 Task: Select the Pacific Time - US & Canada as time zone for the schedule.
Action: Mouse moved to (837, 54)
Screenshot: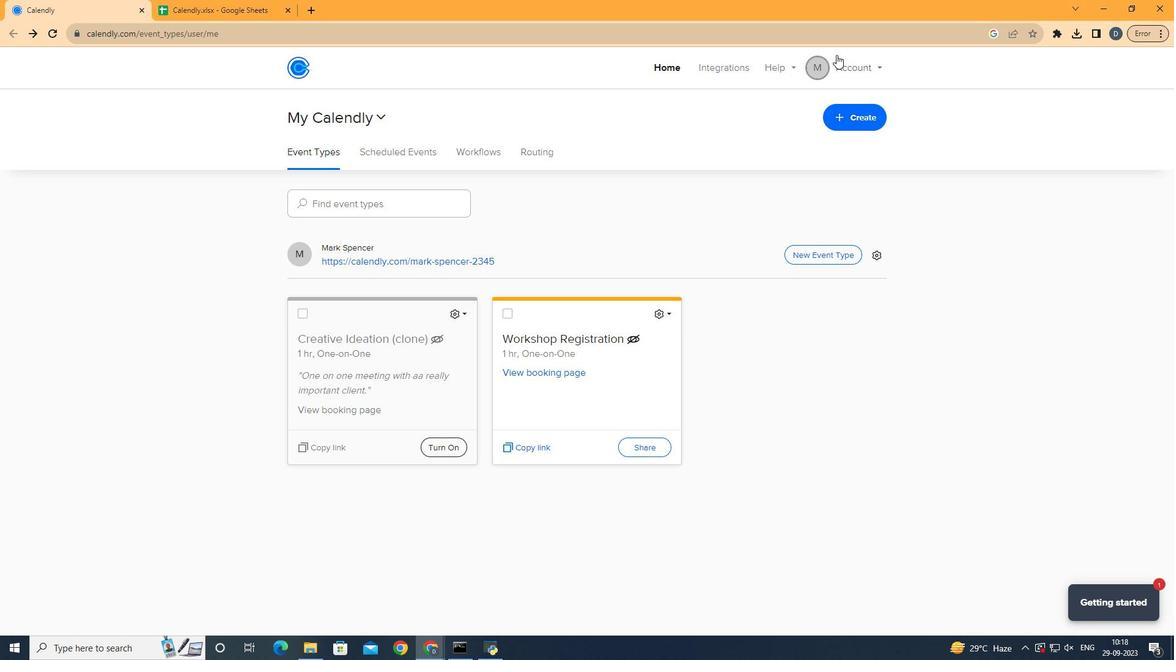 
Action: Mouse pressed left at (837, 54)
Screenshot: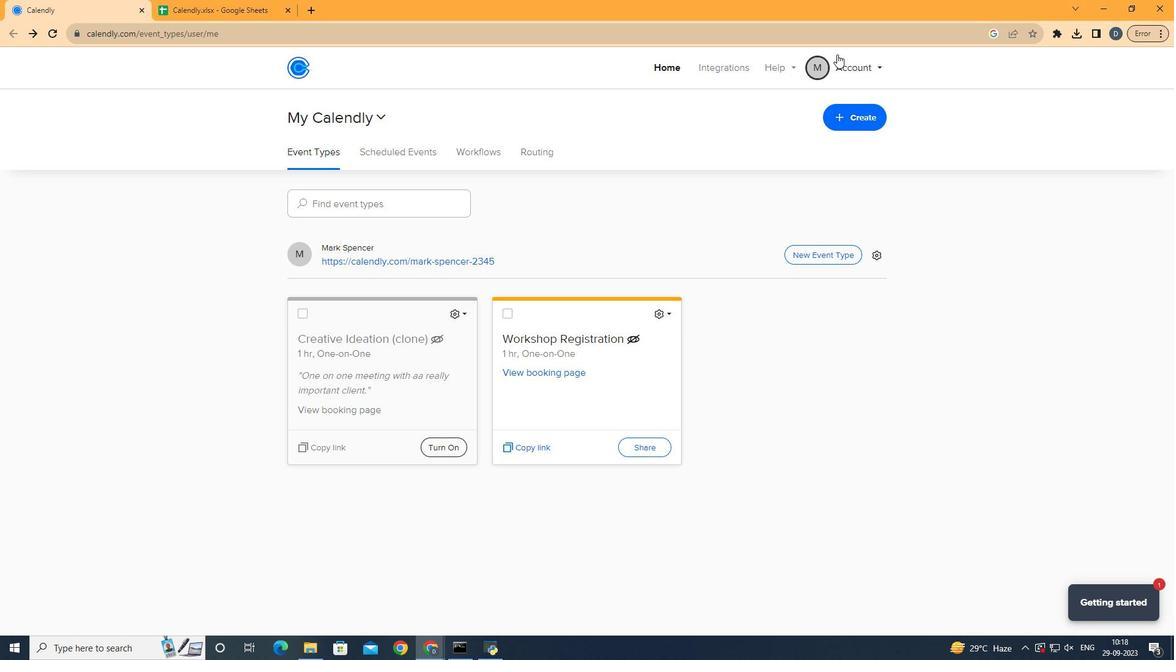 
Action: Mouse moved to (795, 126)
Screenshot: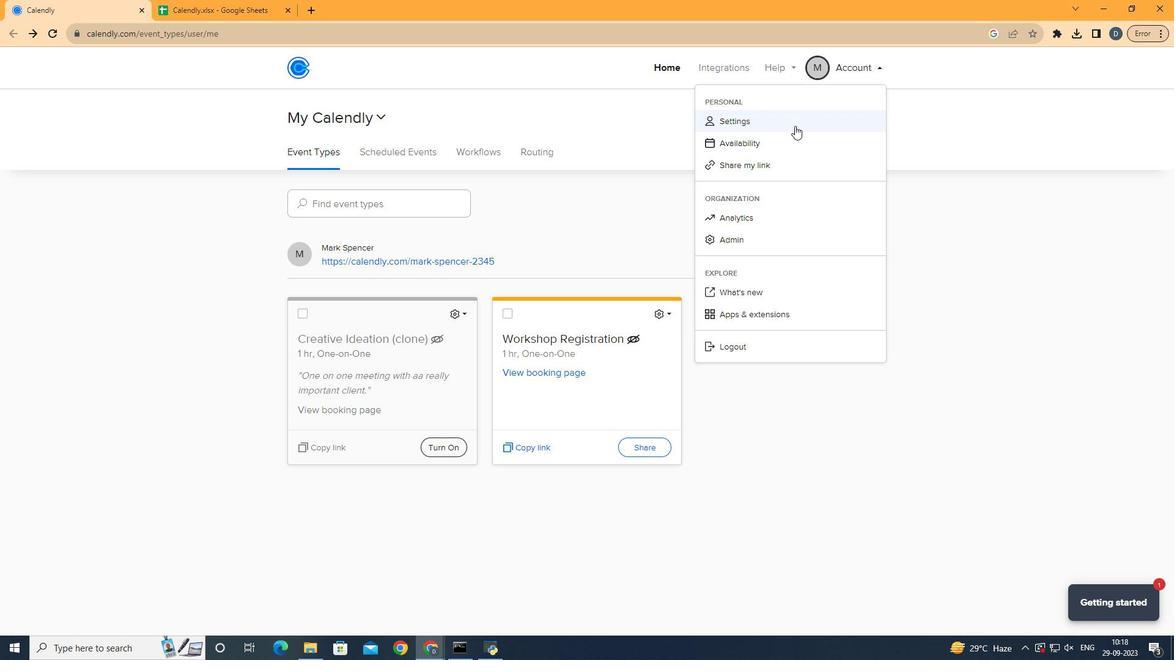 
Action: Mouse pressed left at (795, 126)
Screenshot: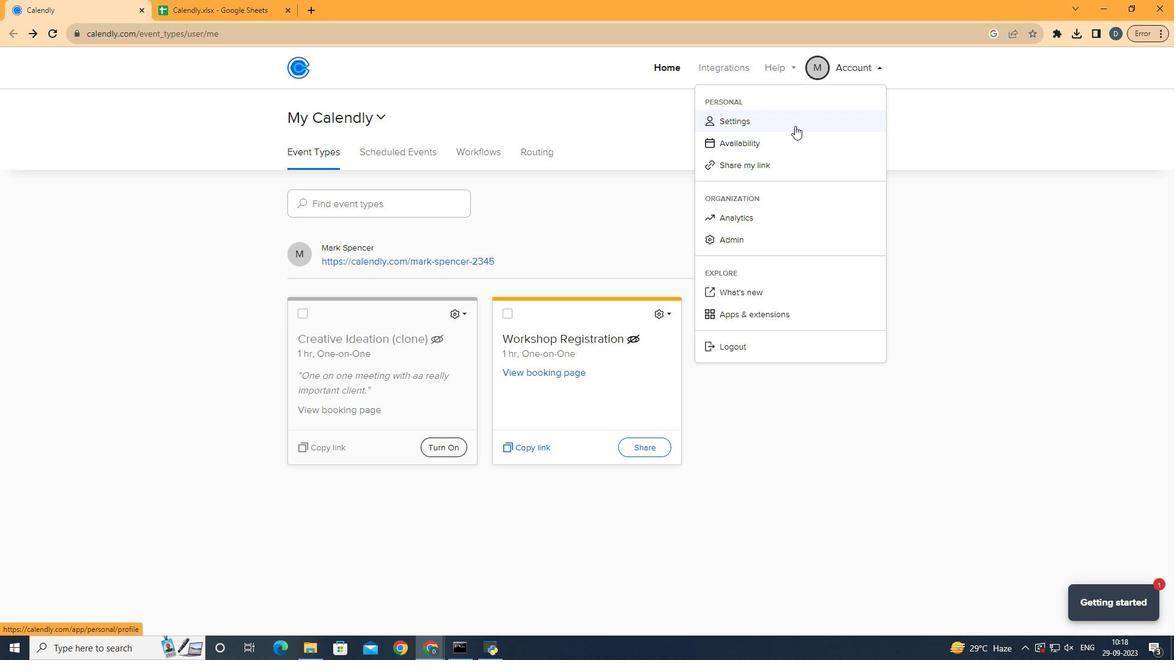 
Action: Mouse moved to (86, 255)
Screenshot: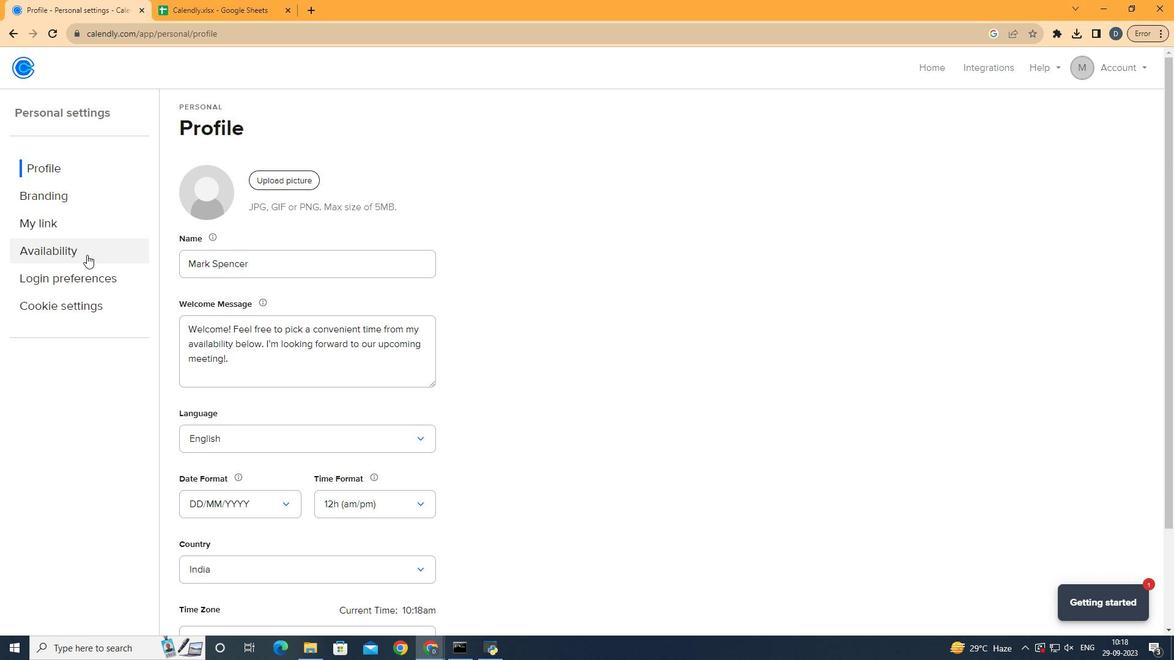 
Action: Mouse pressed left at (86, 255)
Screenshot: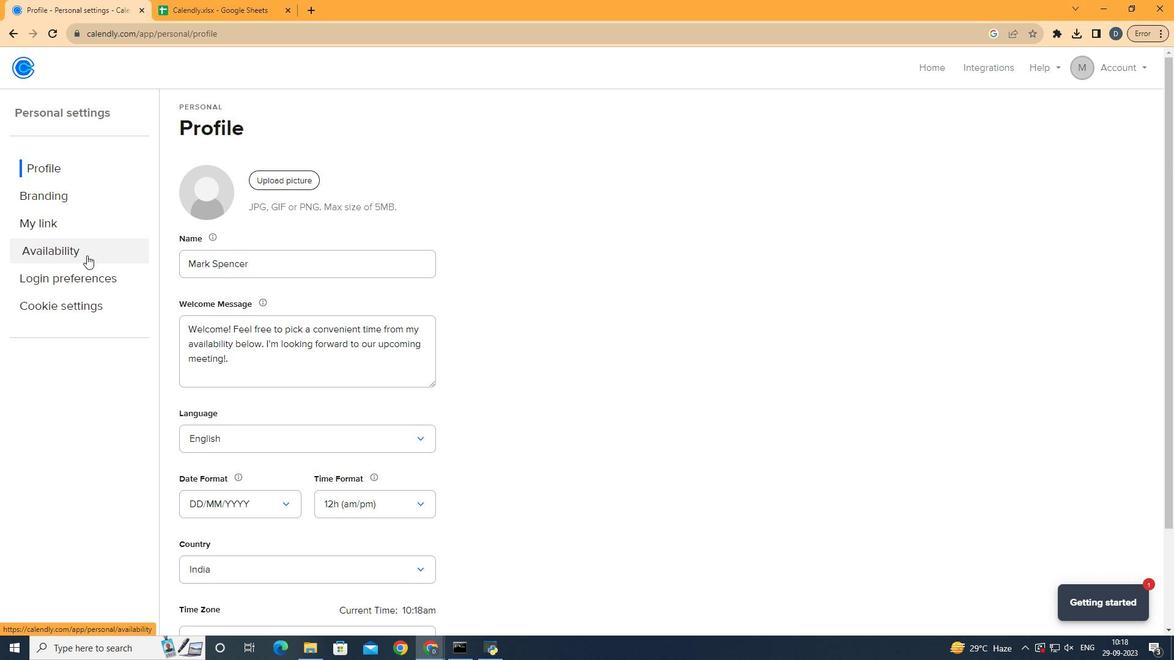 
Action: Mouse moved to (419, 315)
Screenshot: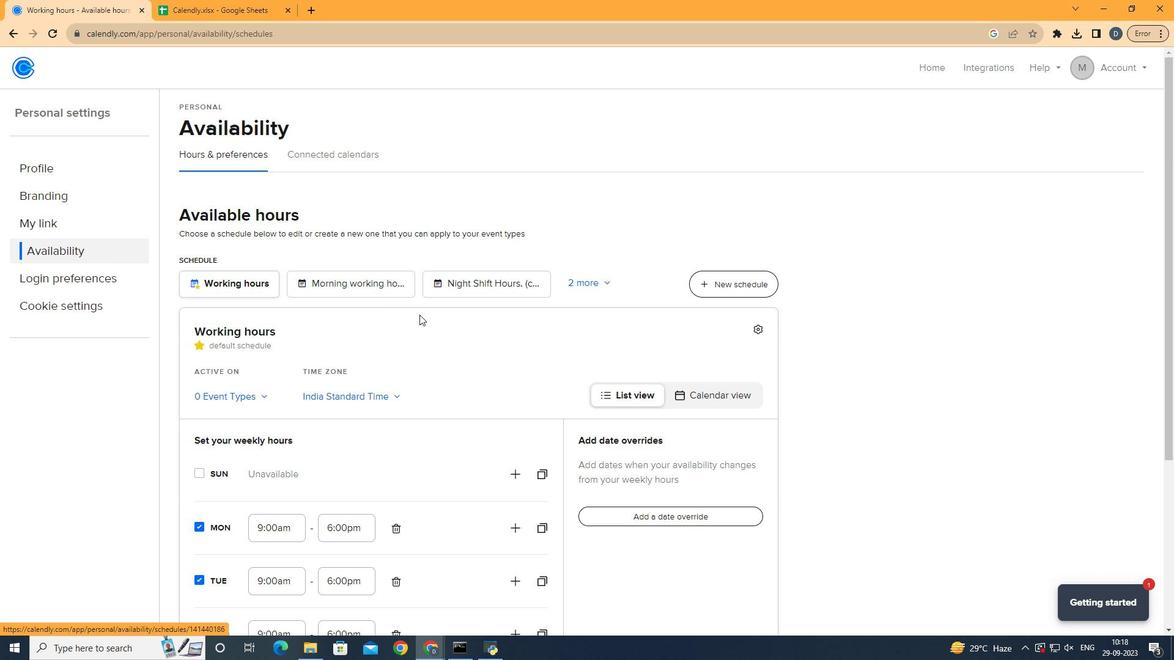 
Action: Mouse scrolled (419, 314) with delta (0, 0)
Screenshot: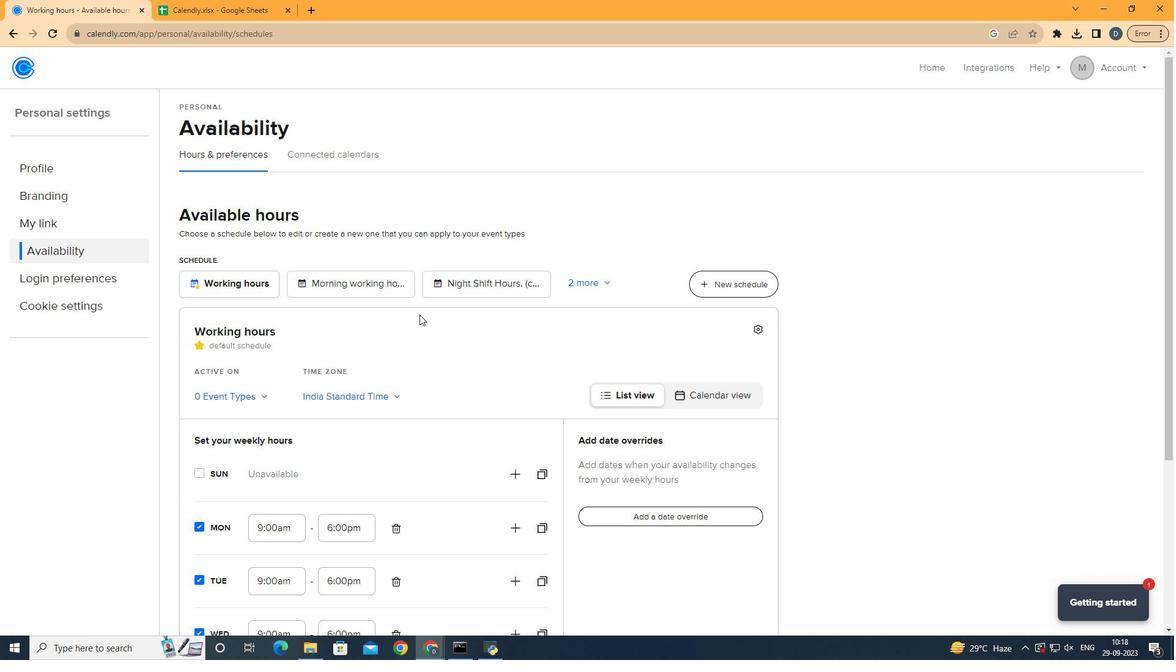 
Action: Mouse scrolled (419, 314) with delta (0, 0)
Screenshot: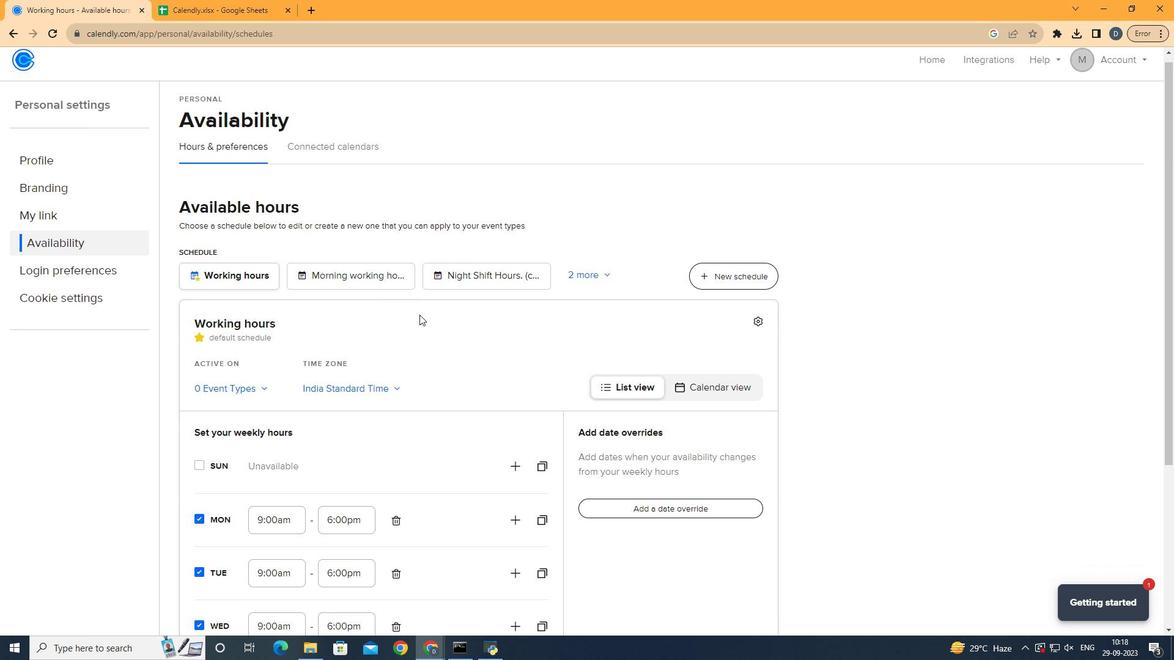 
Action: Mouse moved to (353, 226)
Screenshot: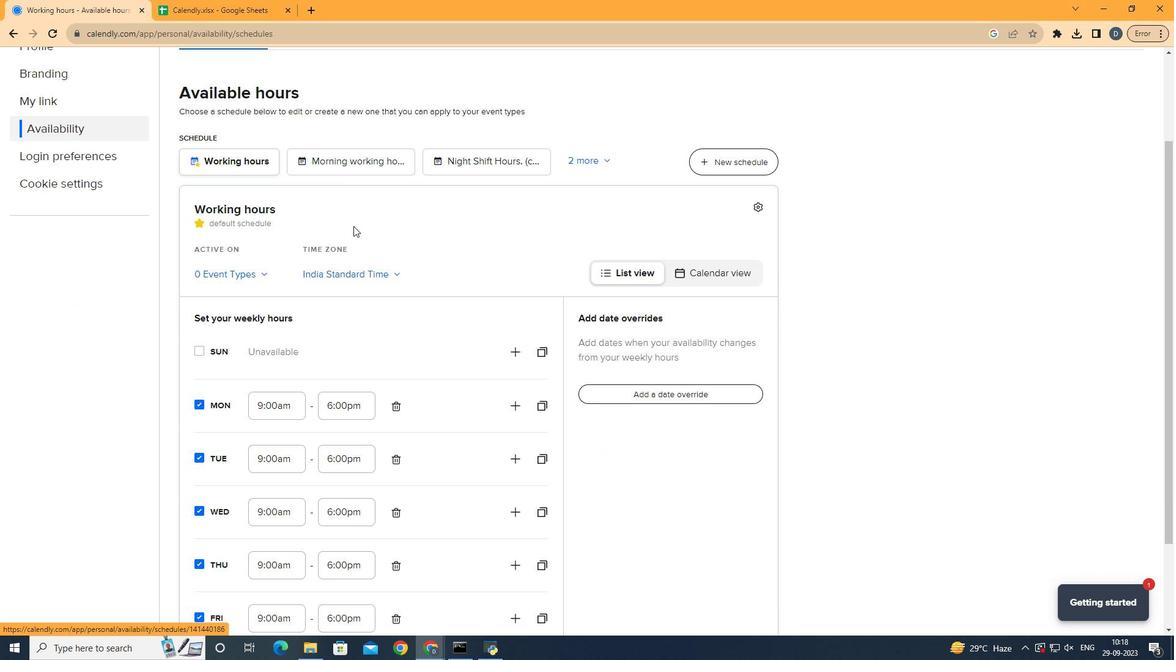 
Action: Mouse scrolled (353, 225) with delta (0, 0)
Screenshot: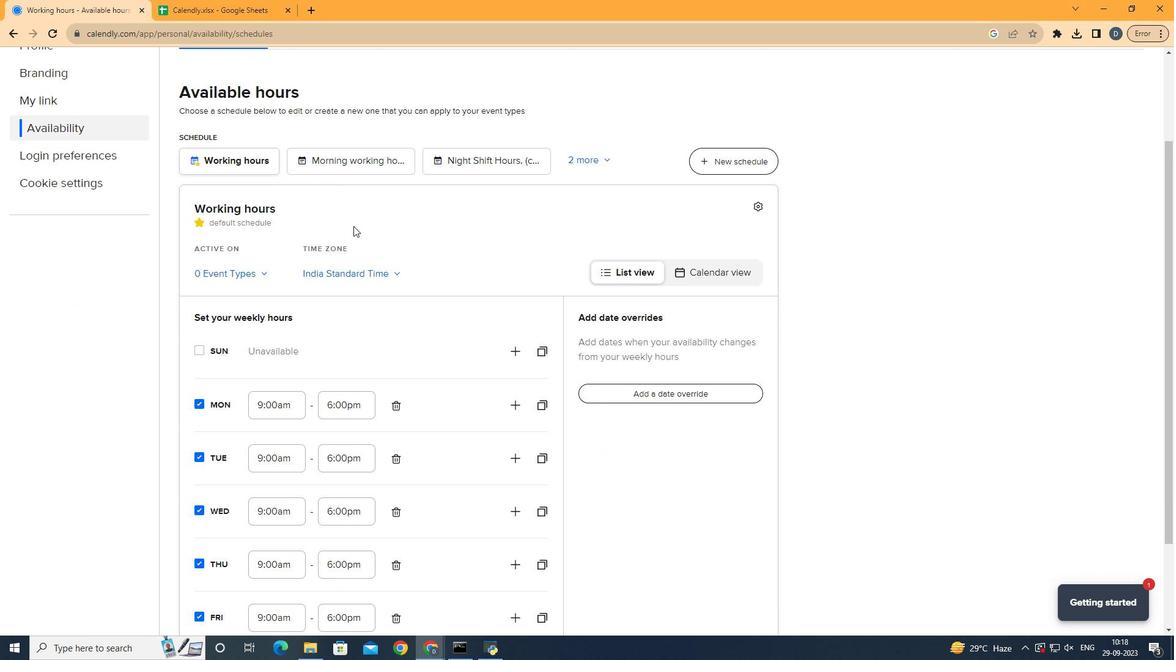 
Action: Mouse moved to (361, 103)
Screenshot: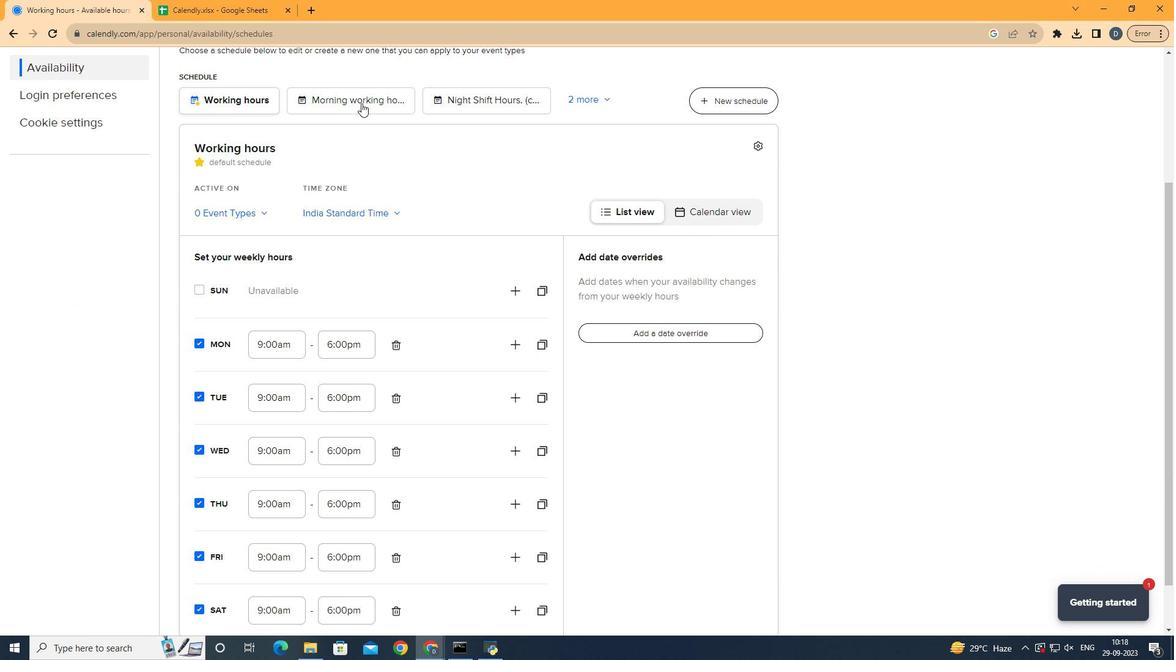 
Action: Mouse pressed left at (361, 103)
Screenshot: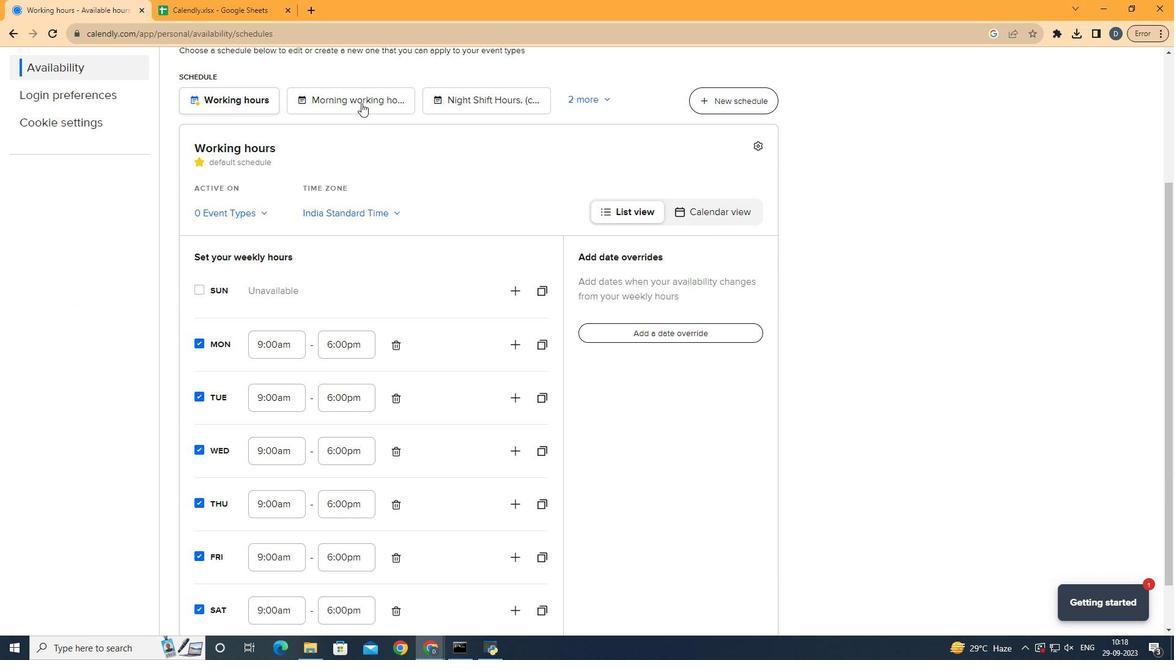 
Action: Mouse moved to (358, 212)
Screenshot: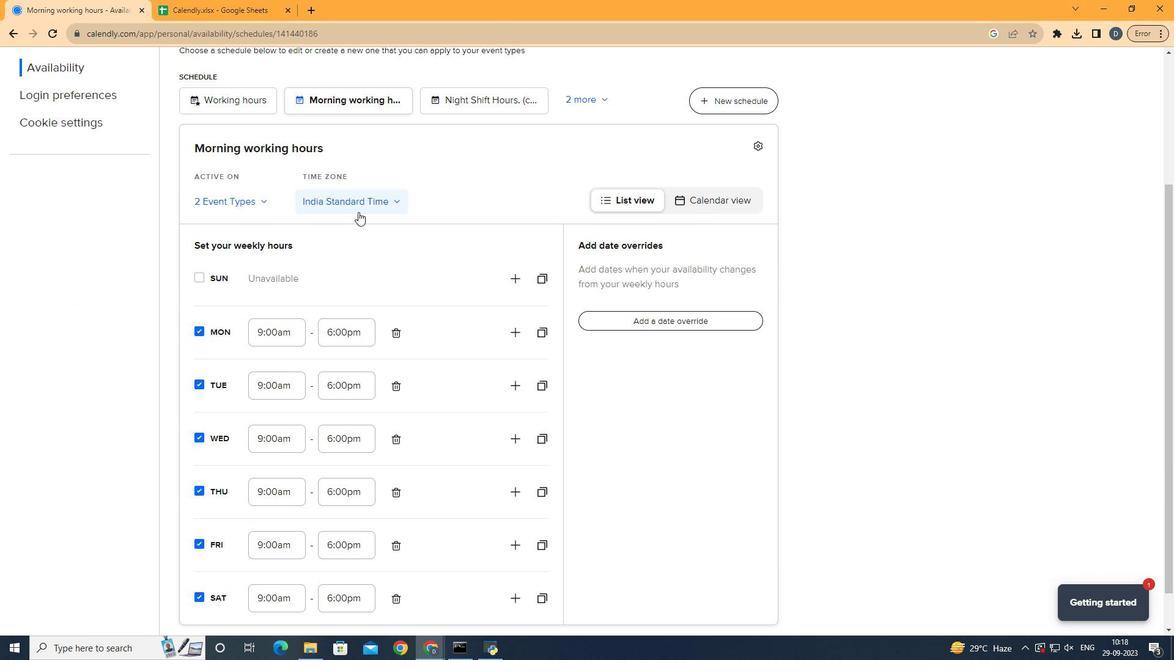 
Action: Mouse pressed left at (358, 212)
Screenshot: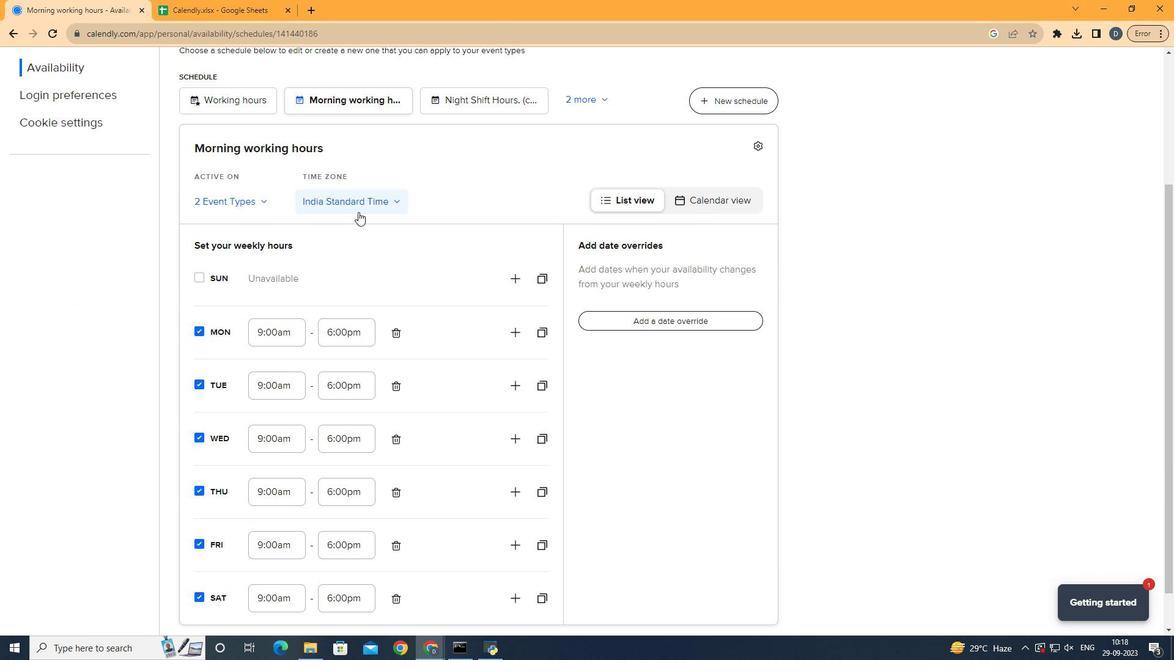 
Action: Mouse moved to (393, 318)
Screenshot: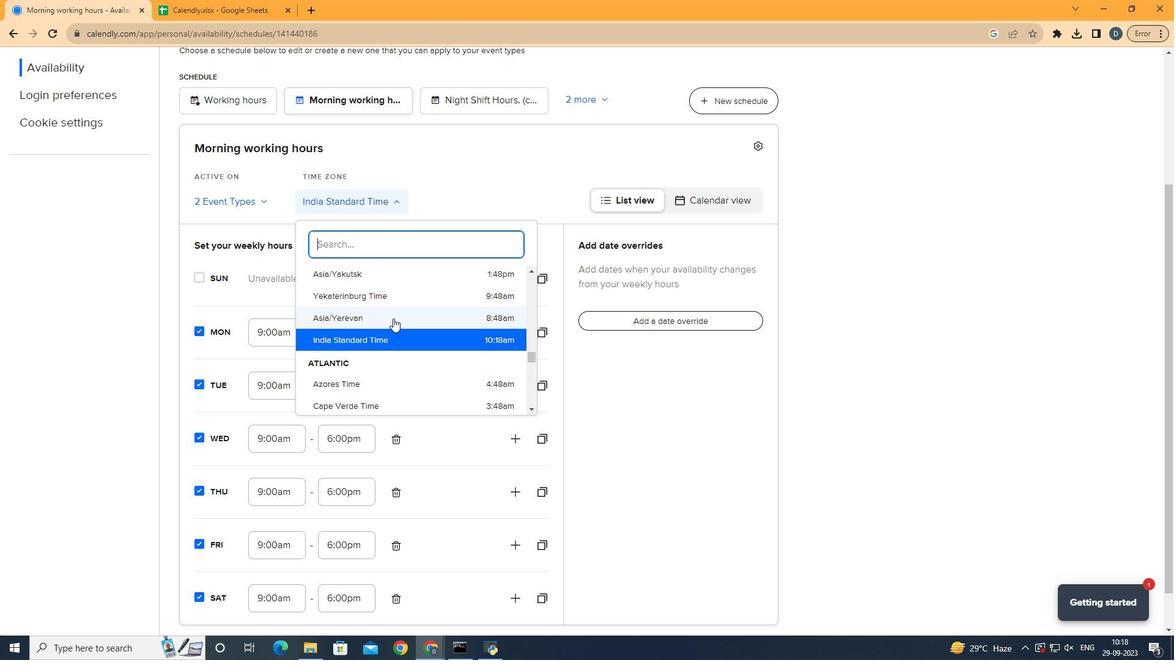 
Action: Mouse scrolled (393, 319) with delta (0, 0)
Screenshot: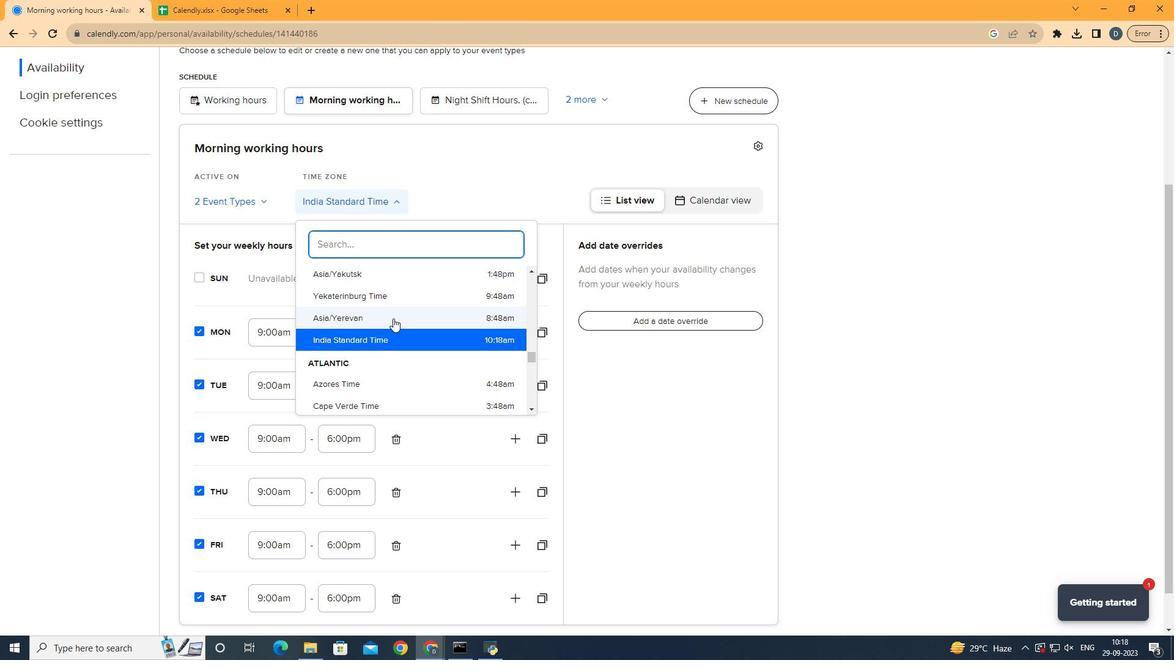 
Action: Mouse scrolled (393, 319) with delta (0, 0)
Screenshot: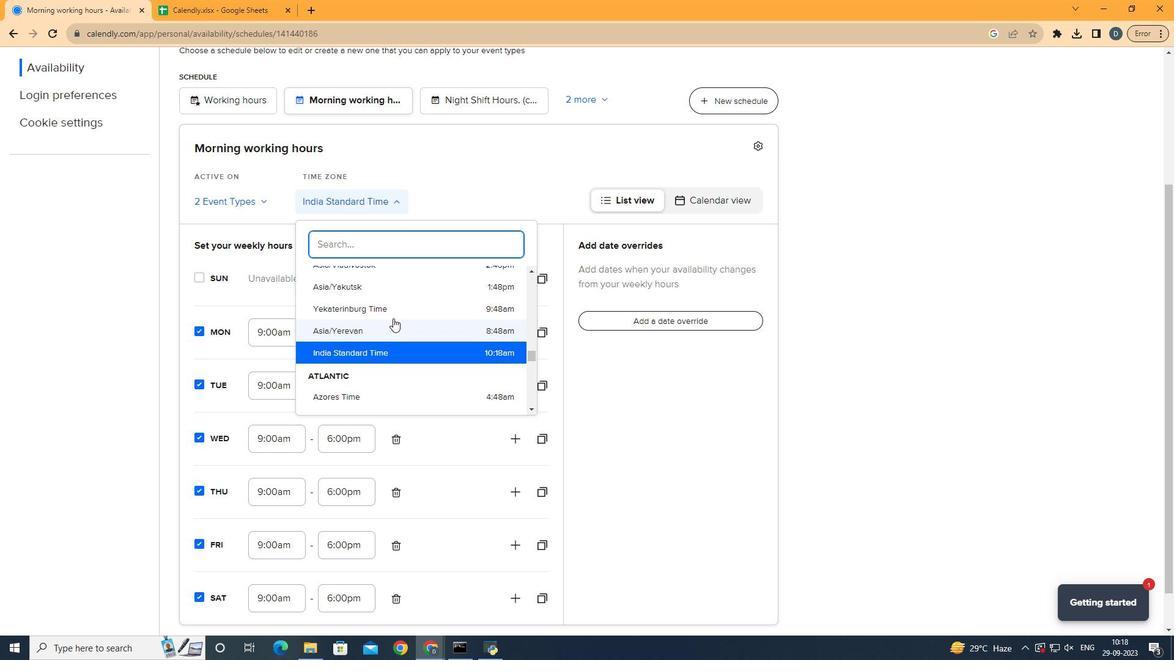 
Action: Mouse scrolled (393, 319) with delta (0, 0)
Screenshot: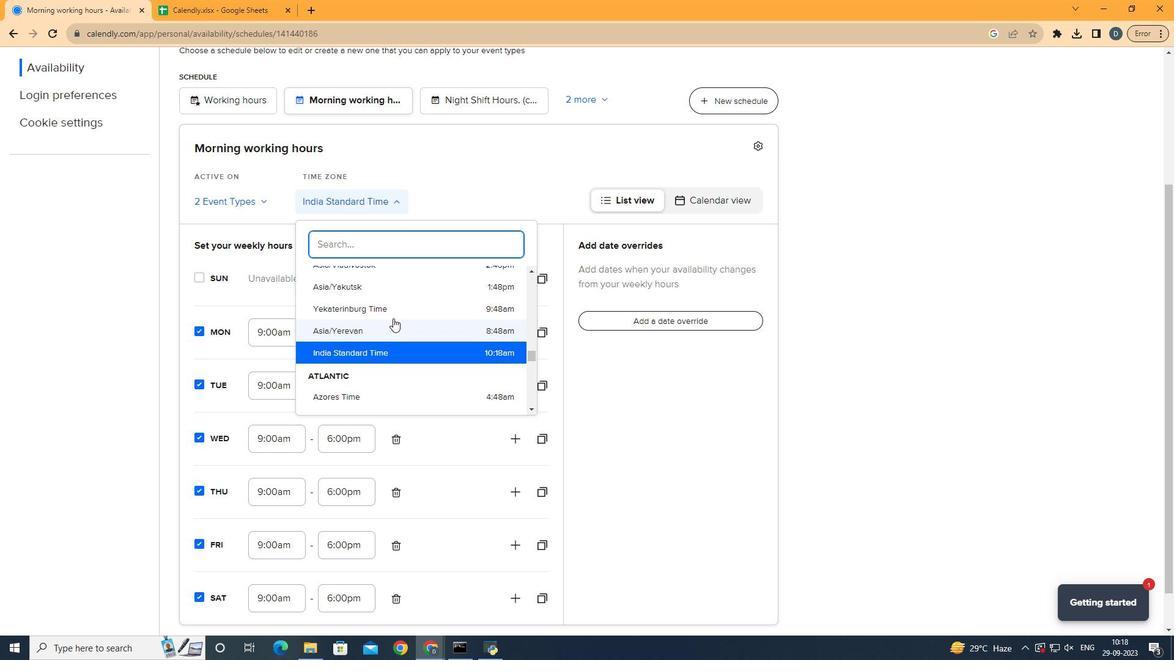 
Action: Mouse scrolled (393, 319) with delta (0, 0)
Screenshot: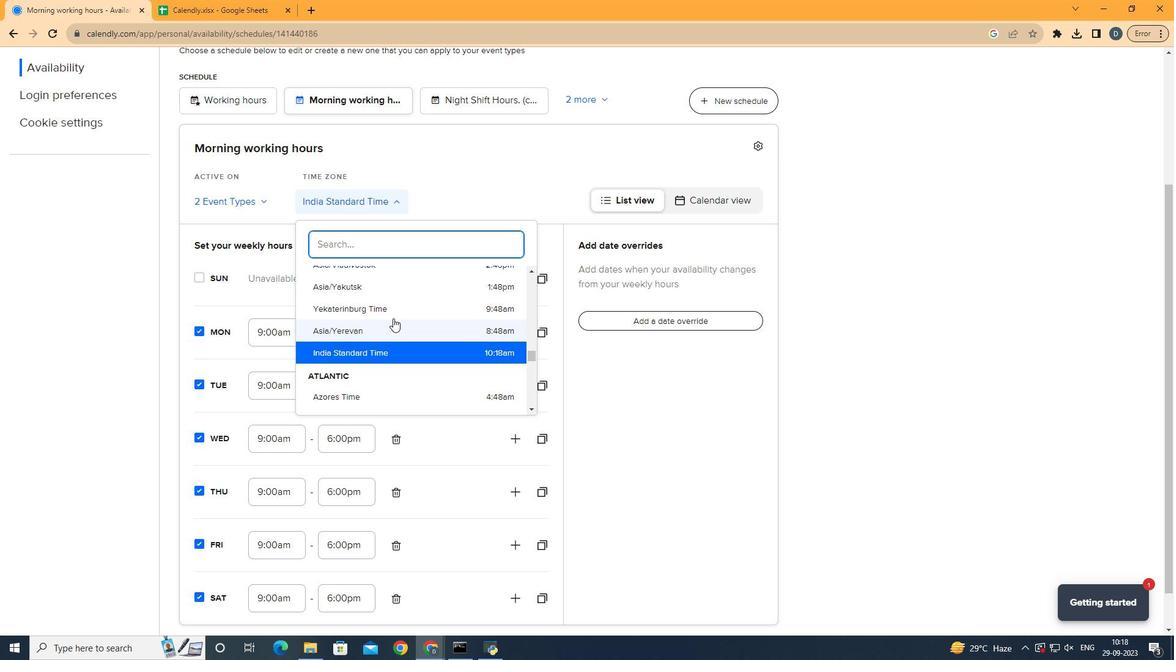 
Action: Mouse scrolled (393, 319) with delta (0, 0)
Screenshot: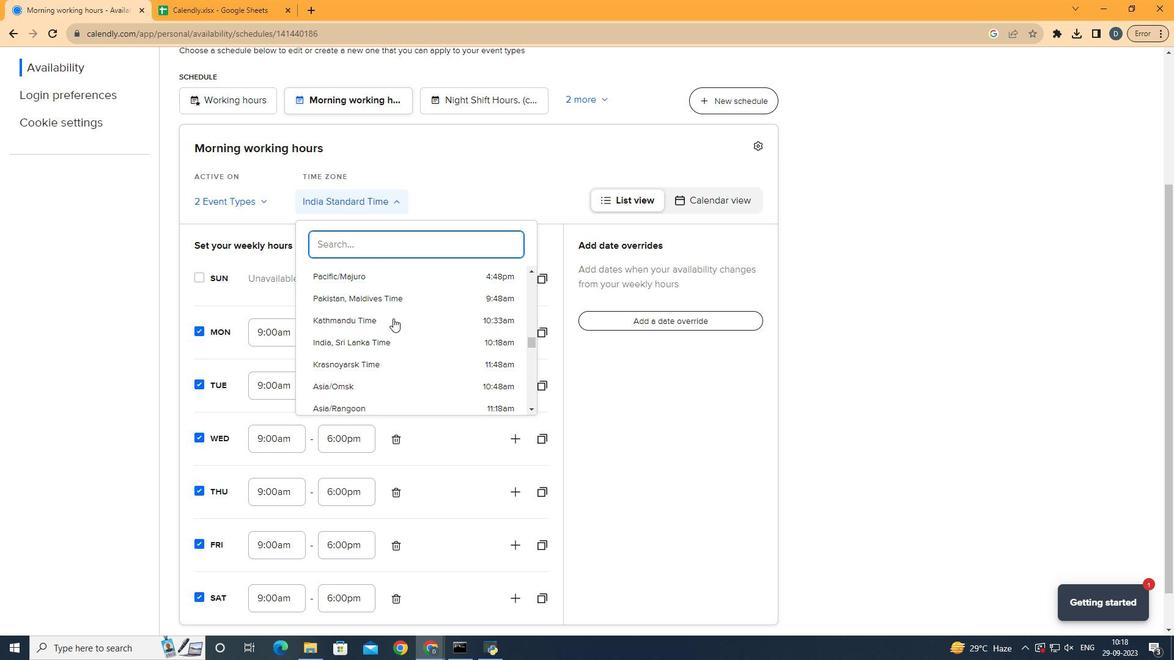 
Action: Mouse scrolled (393, 319) with delta (0, 0)
Screenshot: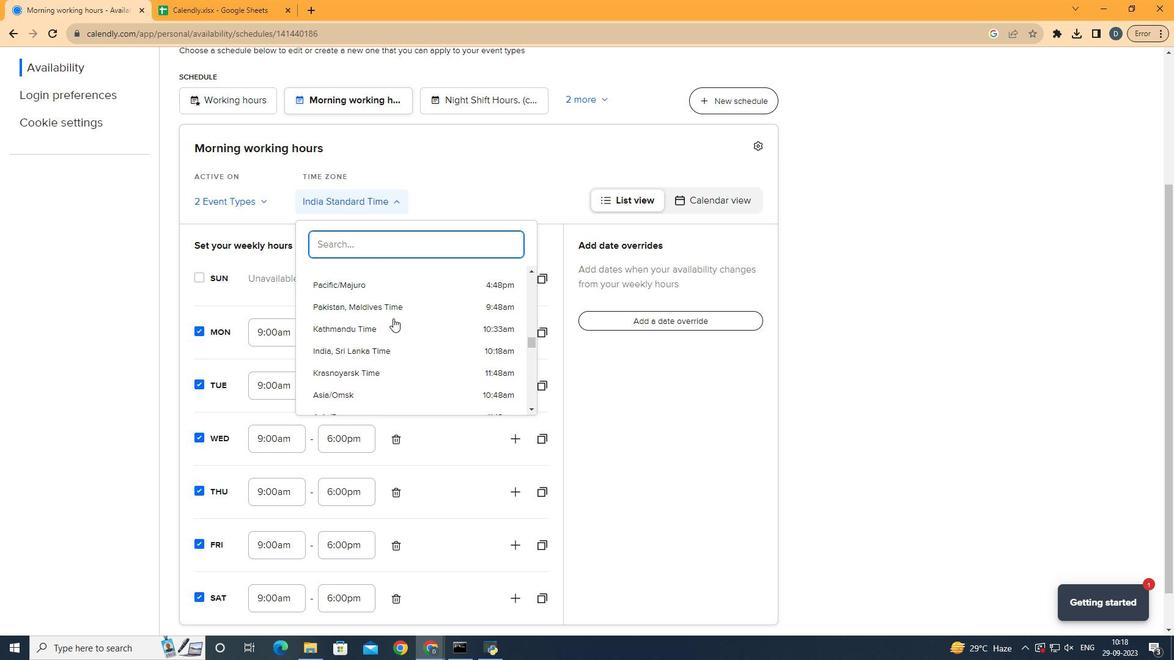 
Action: Mouse scrolled (393, 319) with delta (0, 0)
Screenshot: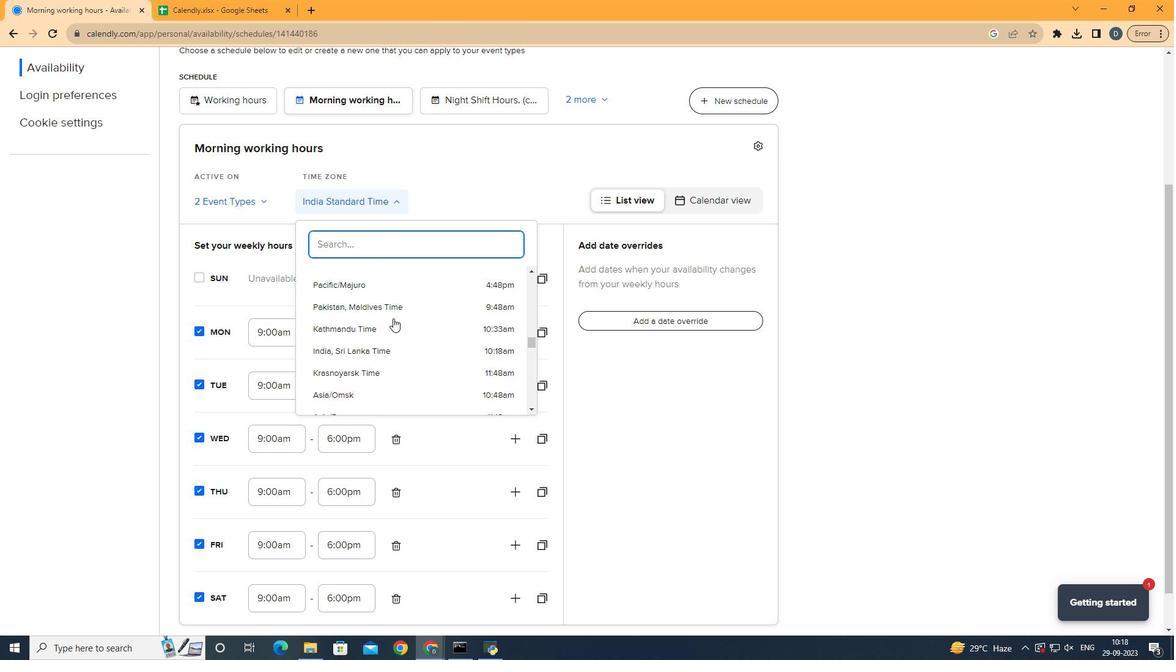 
Action: Mouse scrolled (393, 319) with delta (0, 0)
Screenshot: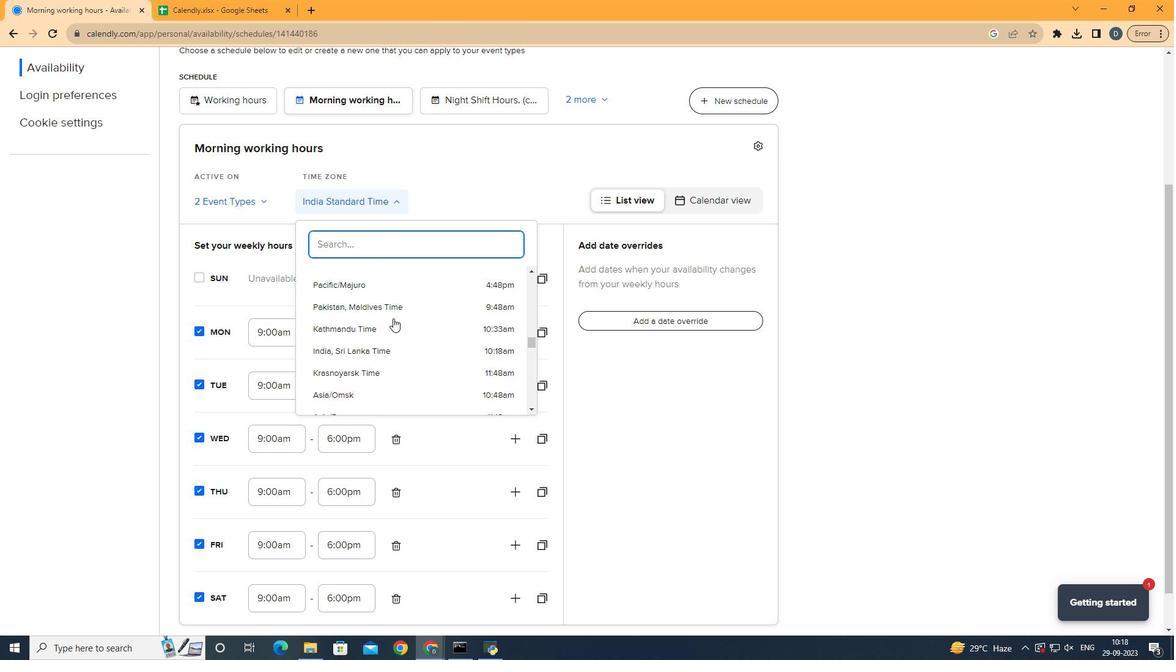 
Action: Mouse scrolled (393, 319) with delta (0, 0)
Screenshot: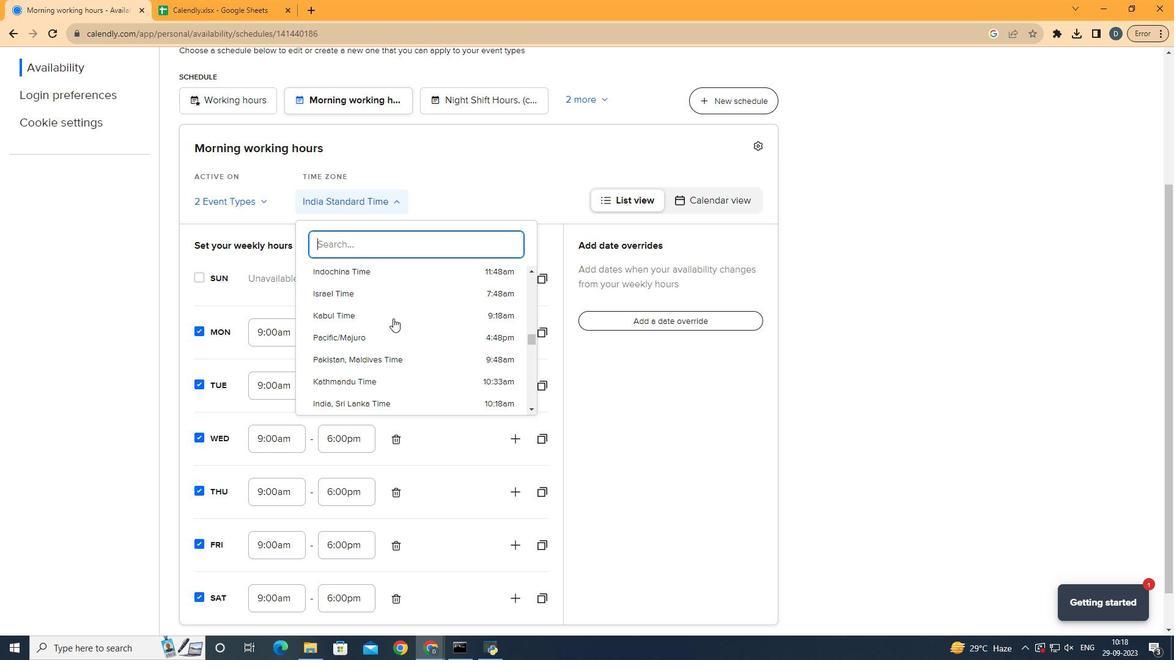 
Action: Mouse scrolled (393, 319) with delta (0, 0)
Screenshot: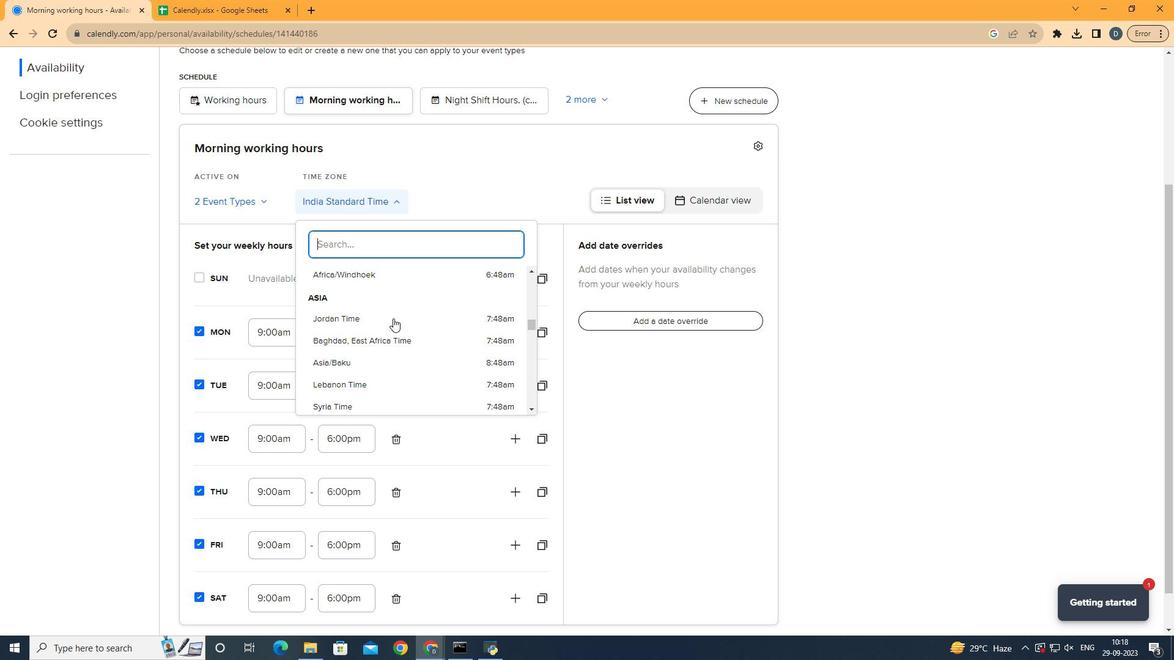 
Action: Mouse scrolled (393, 319) with delta (0, 0)
Screenshot: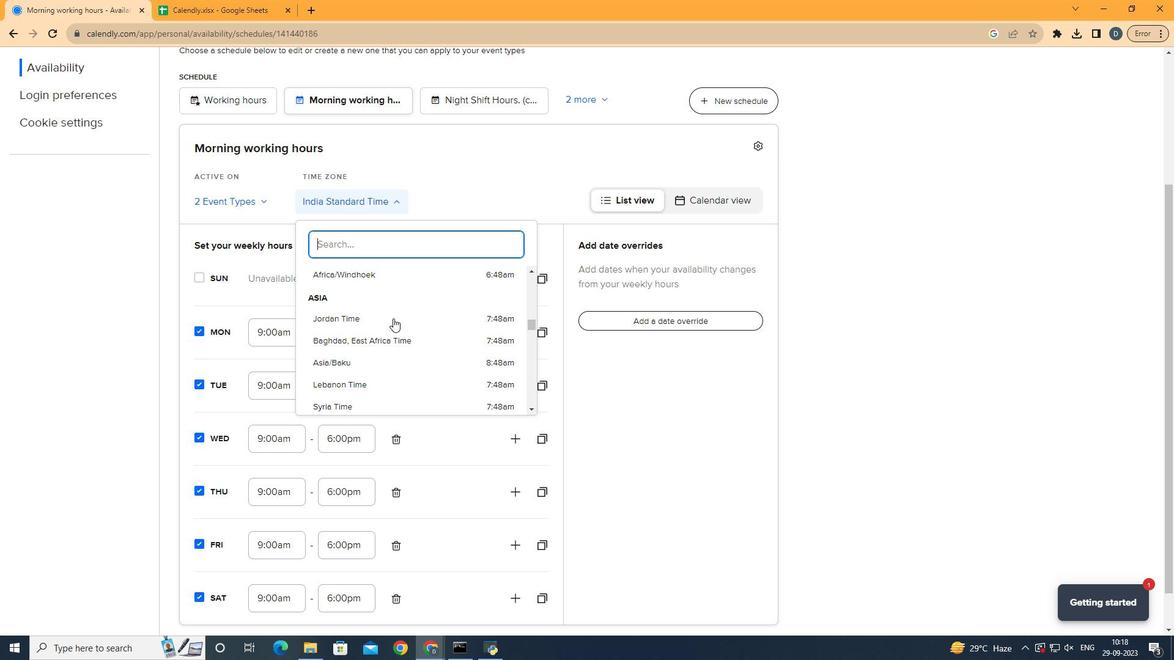 
Action: Mouse scrolled (393, 319) with delta (0, 0)
Screenshot: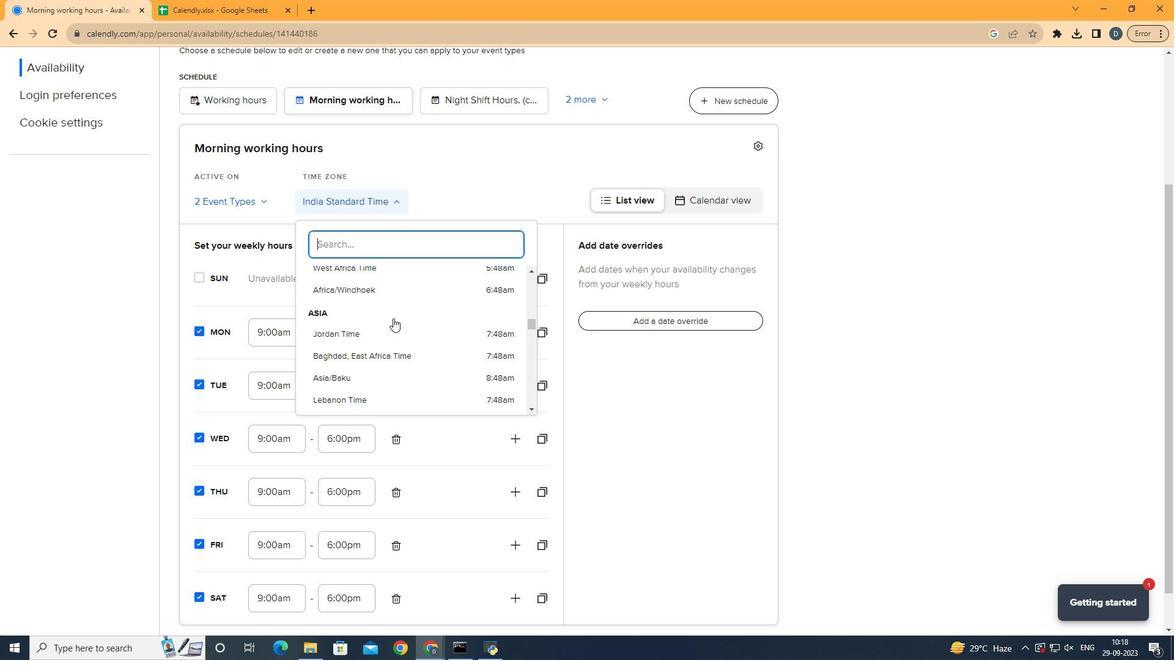
Action: Mouse scrolled (393, 319) with delta (0, 0)
Screenshot: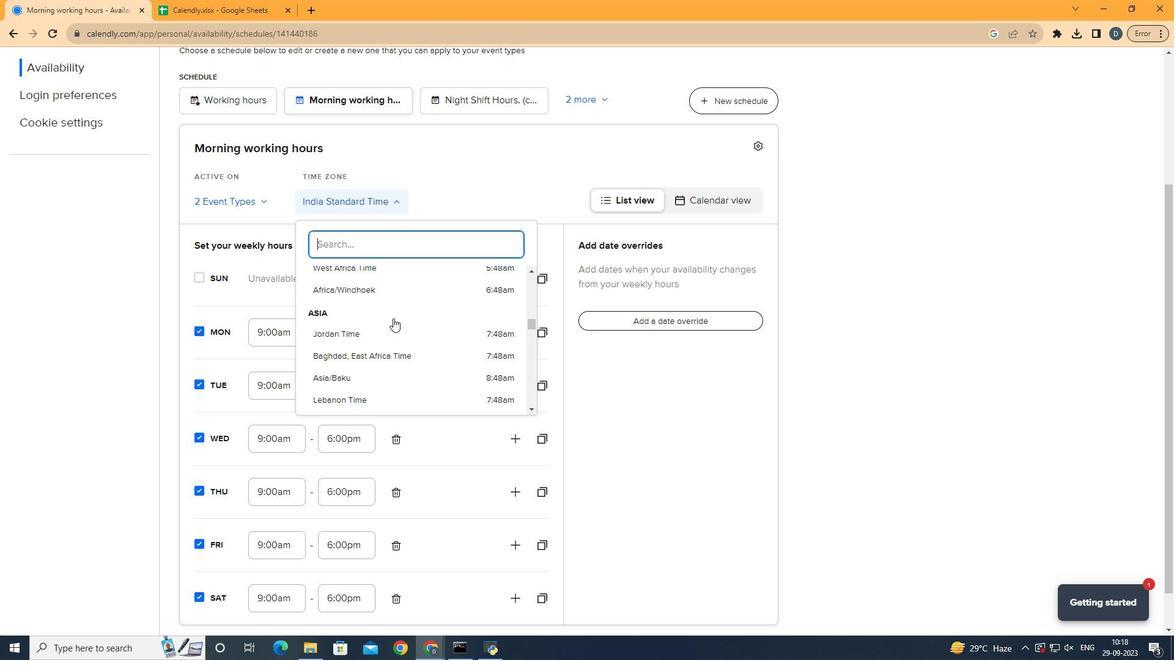 
Action: Mouse scrolled (393, 319) with delta (0, 0)
Screenshot: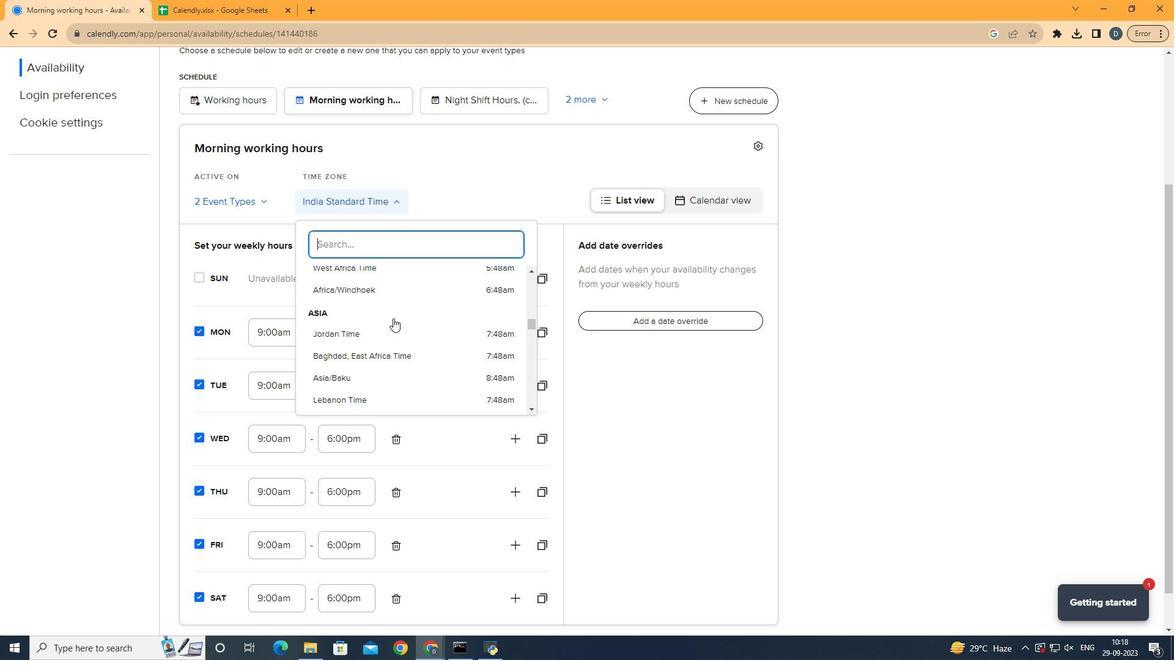 
Action: Mouse scrolled (393, 319) with delta (0, 0)
Screenshot: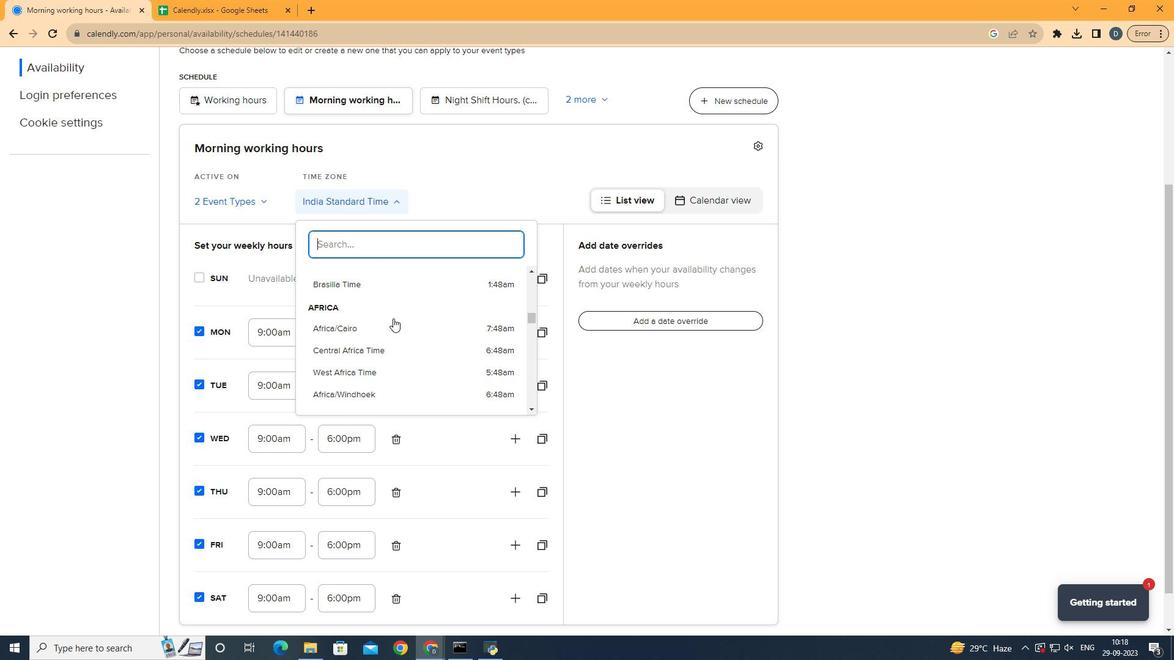 
Action: Mouse scrolled (393, 319) with delta (0, 0)
Screenshot: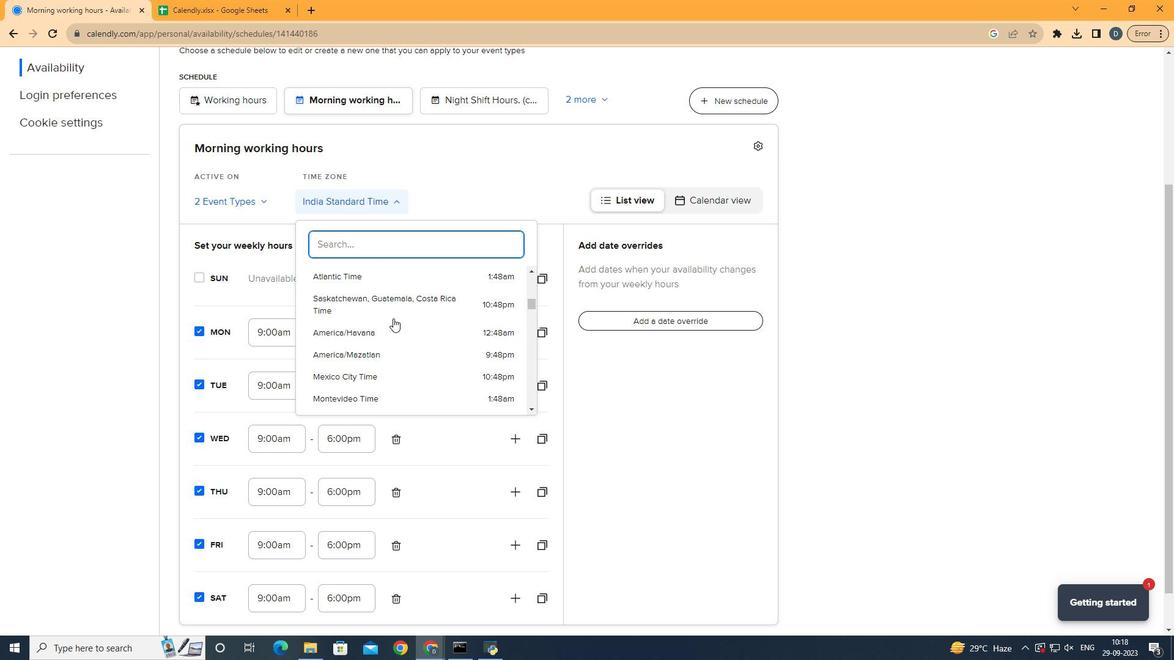 
Action: Mouse scrolled (393, 319) with delta (0, 0)
Screenshot: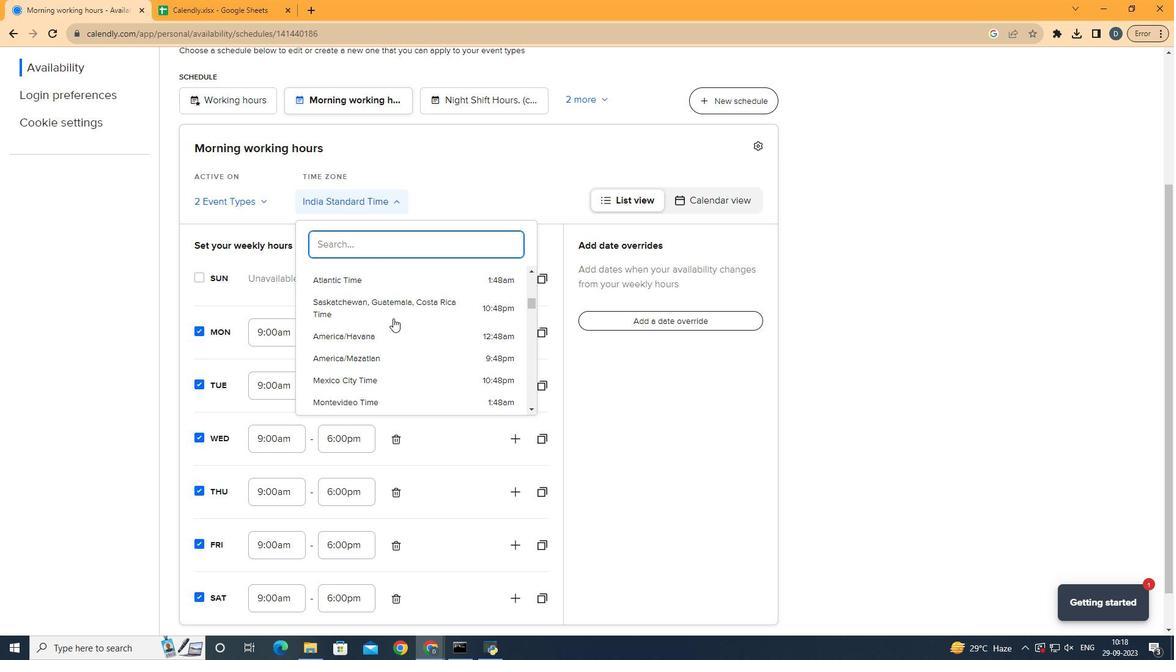 
Action: Mouse scrolled (393, 319) with delta (0, 0)
Screenshot: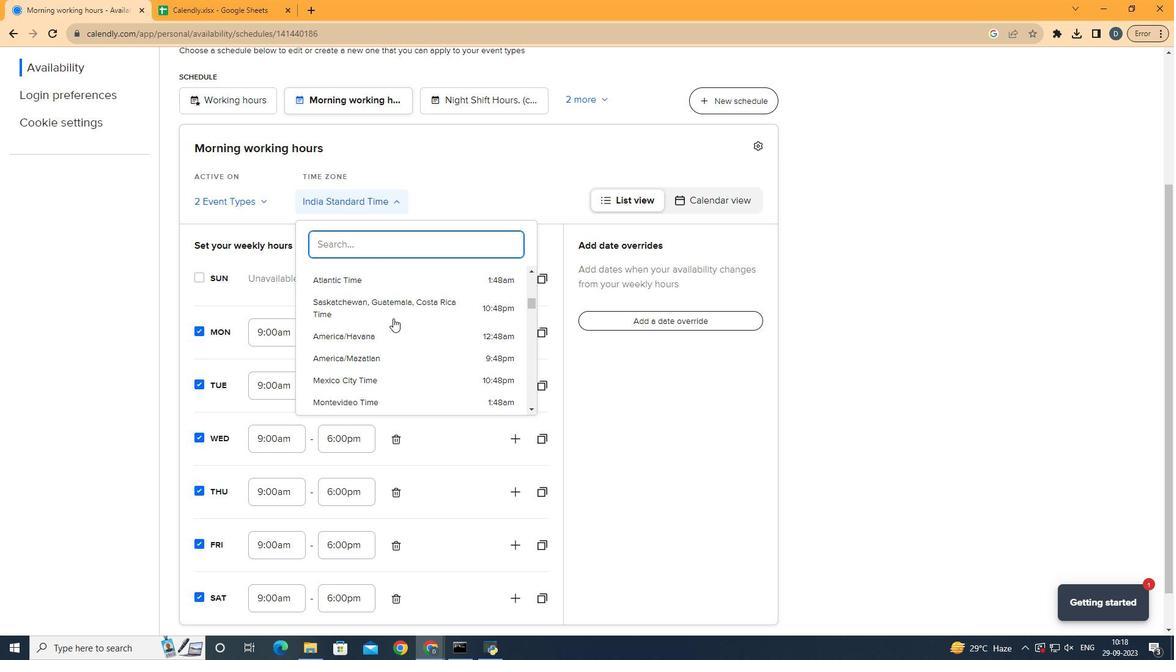 
Action: Mouse scrolled (393, 319) with delta (0, 0)
Screenshot: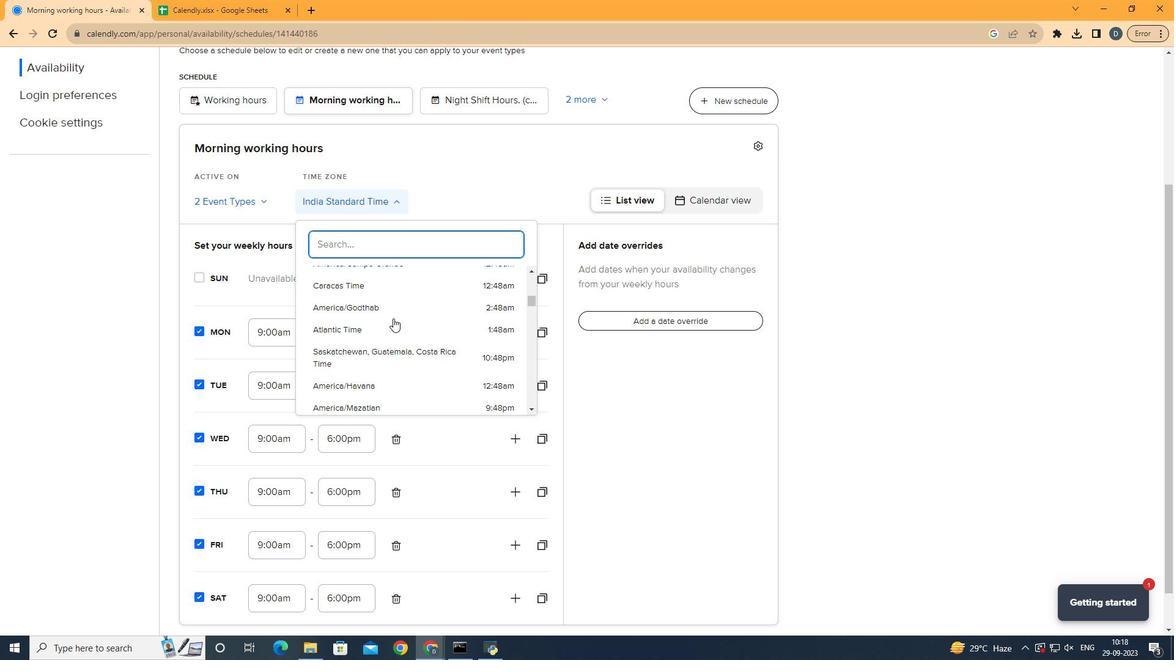 
Action: Mouse scrolled (393, 319) with delta (0, 0)
Screenshot: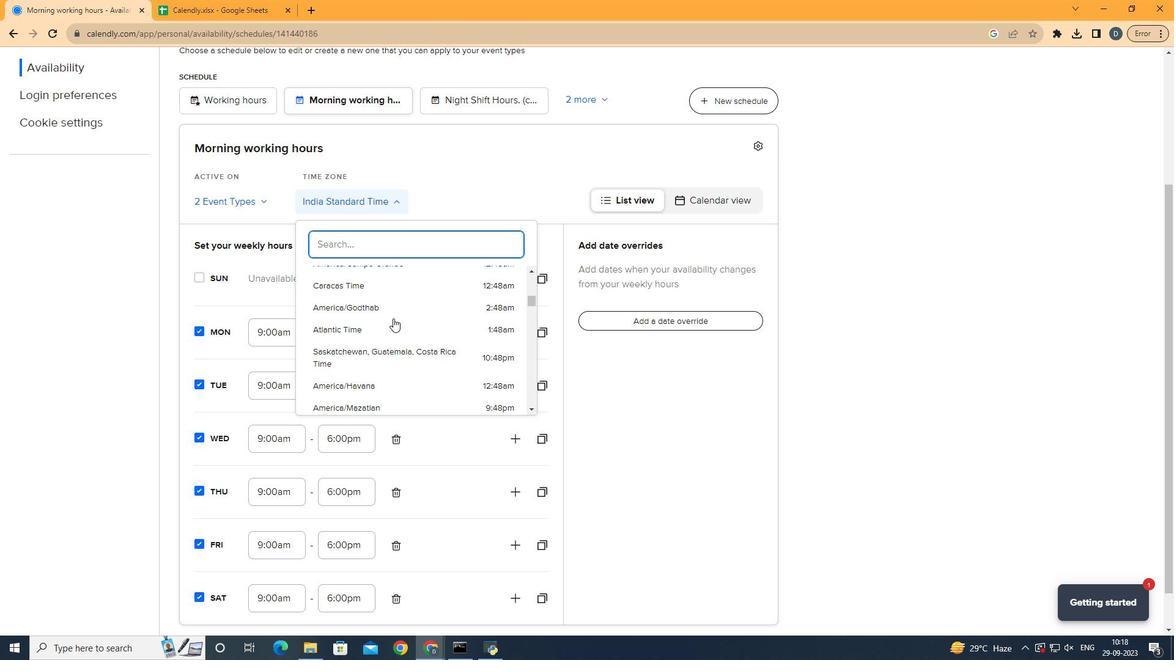 
Action: Mouse scrolled (393, 319) with delta (0, 0)
Screenshot: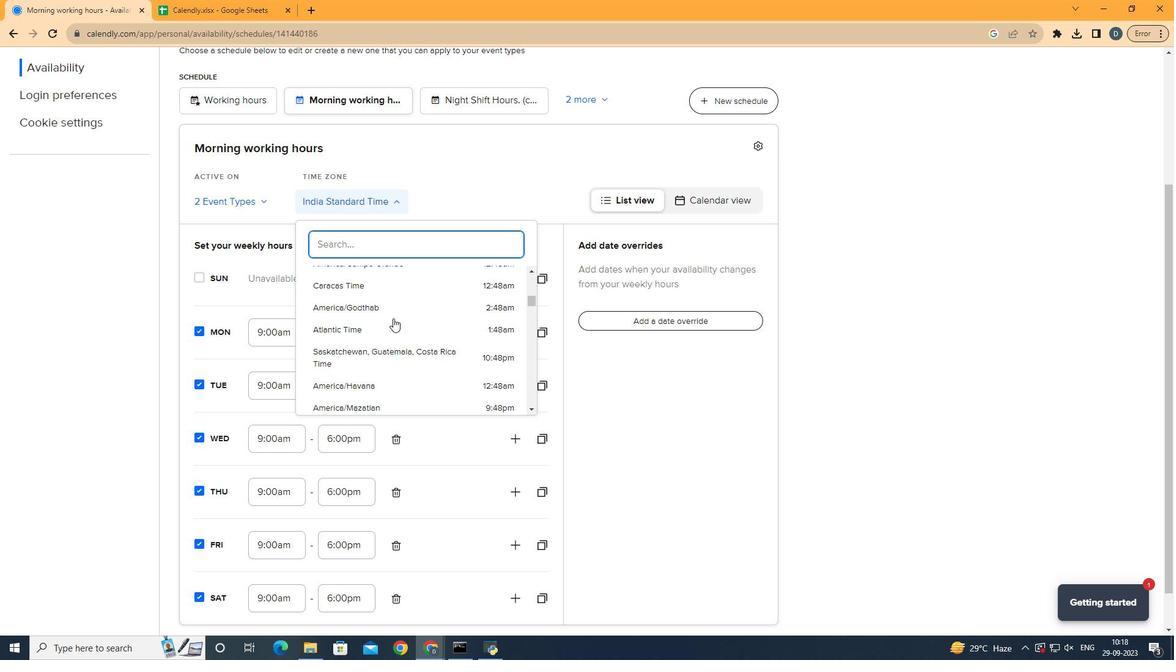 
Action: Mouse scrolled (393, 319) with delta (0, 0)
Screenshot: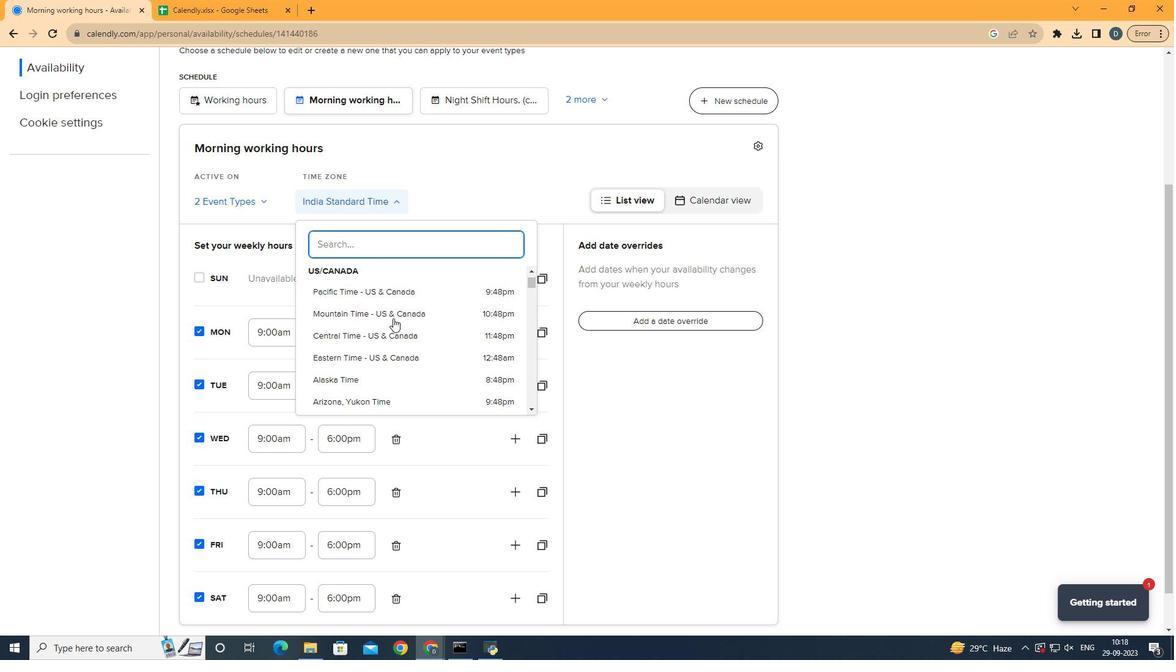 
Action: Mouse scrolled (393, 319) with delta (0, 0)
Screenshot: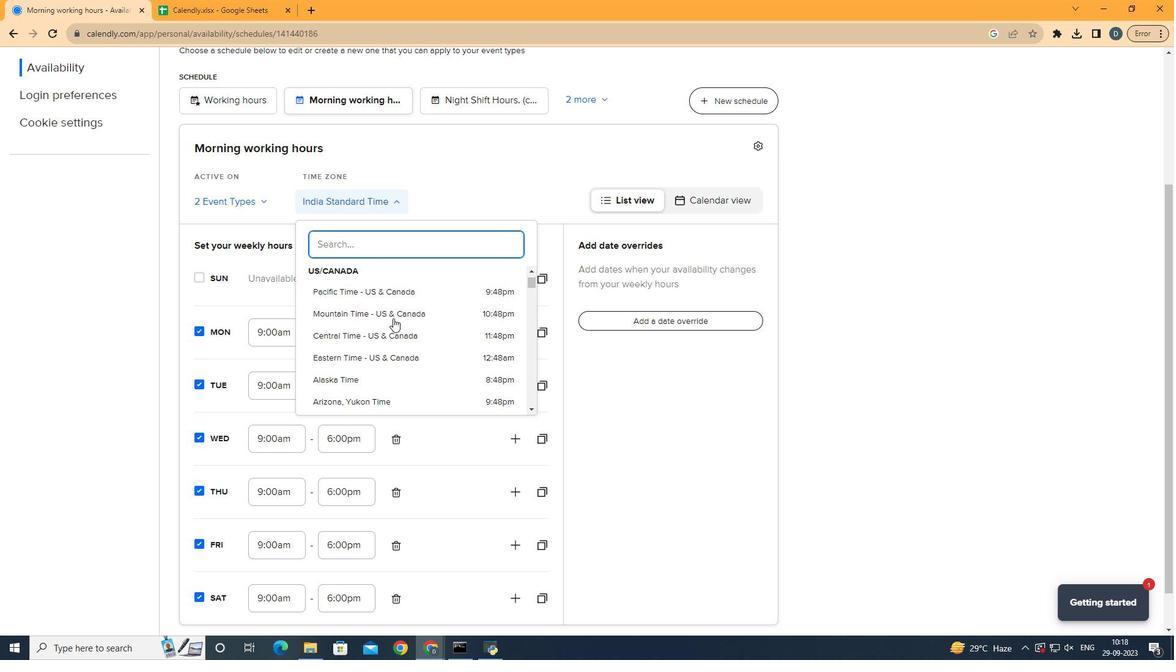 
Action: Mouse scrolled (393, 319) with delta (0, 0)
Screenshot: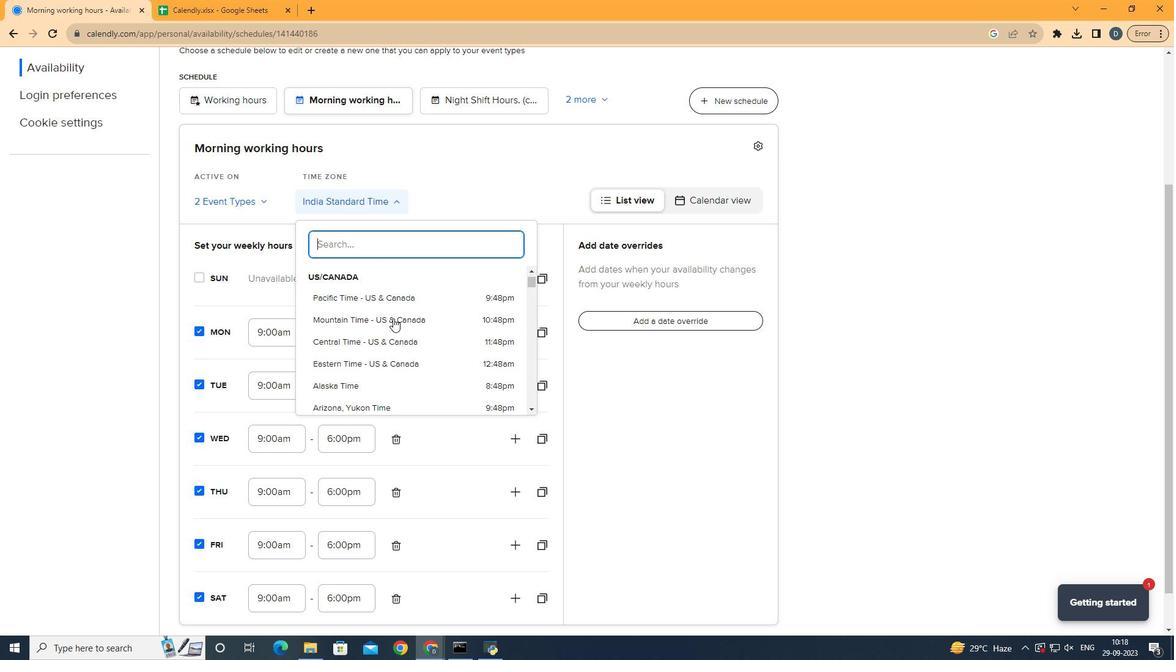 
Action: Mouse scrolled (393, 319) with delta (0, 0)
Screenshot: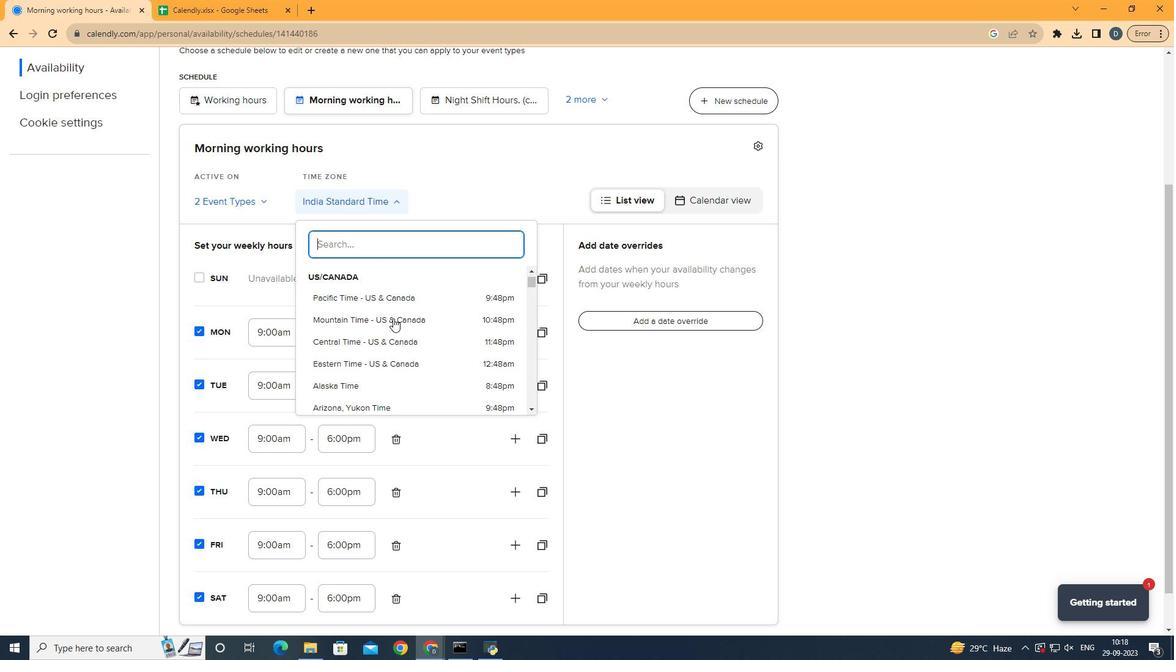 
Action: Mouse scrolled (393, 319) with delta (0, 0)
Screenshot: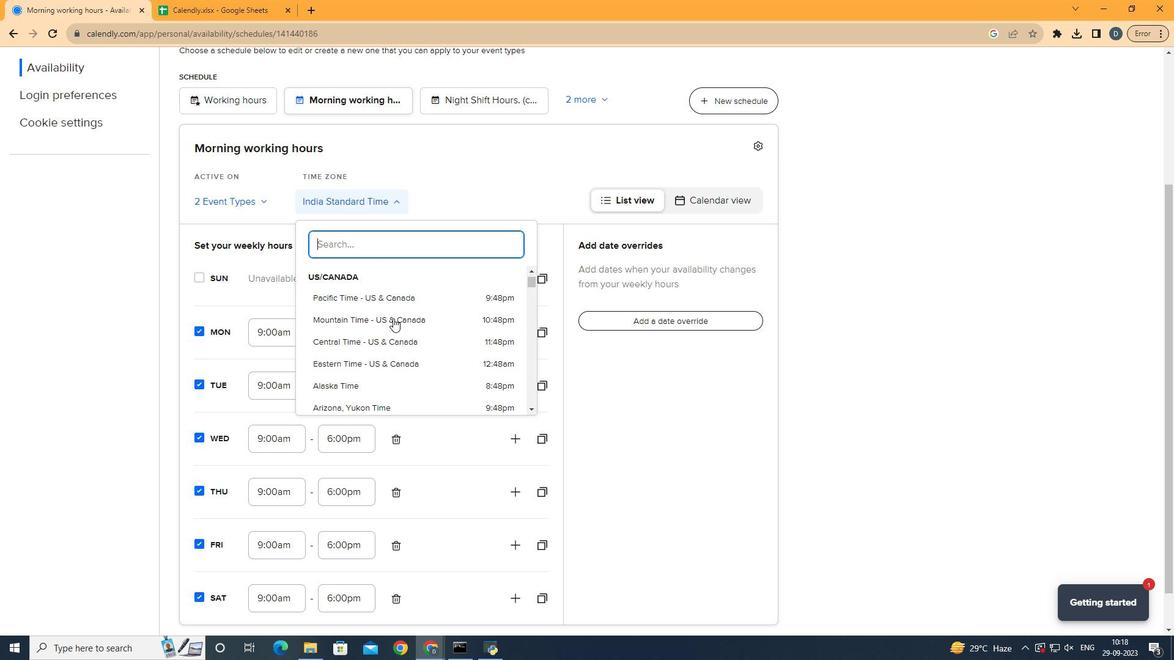 
Action: Mouse scrolled (393, 319) with delta (0, 0)
Screenshot: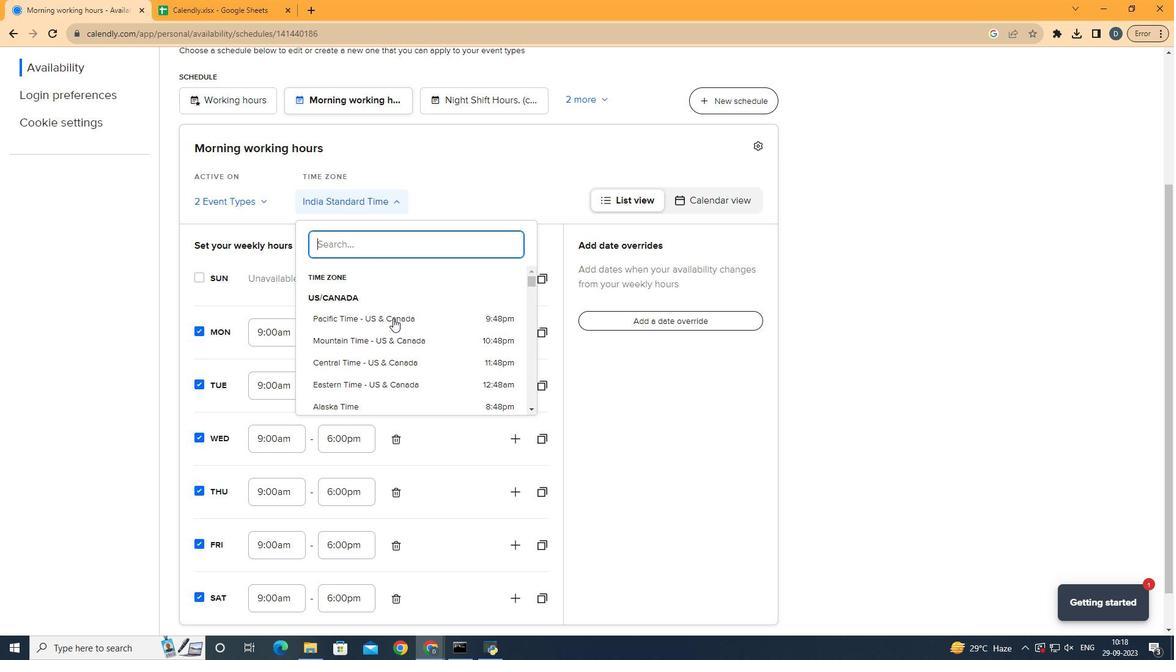 
Action: Mouse scrolled (393, 319) with delta (0, 0)
Screenshot: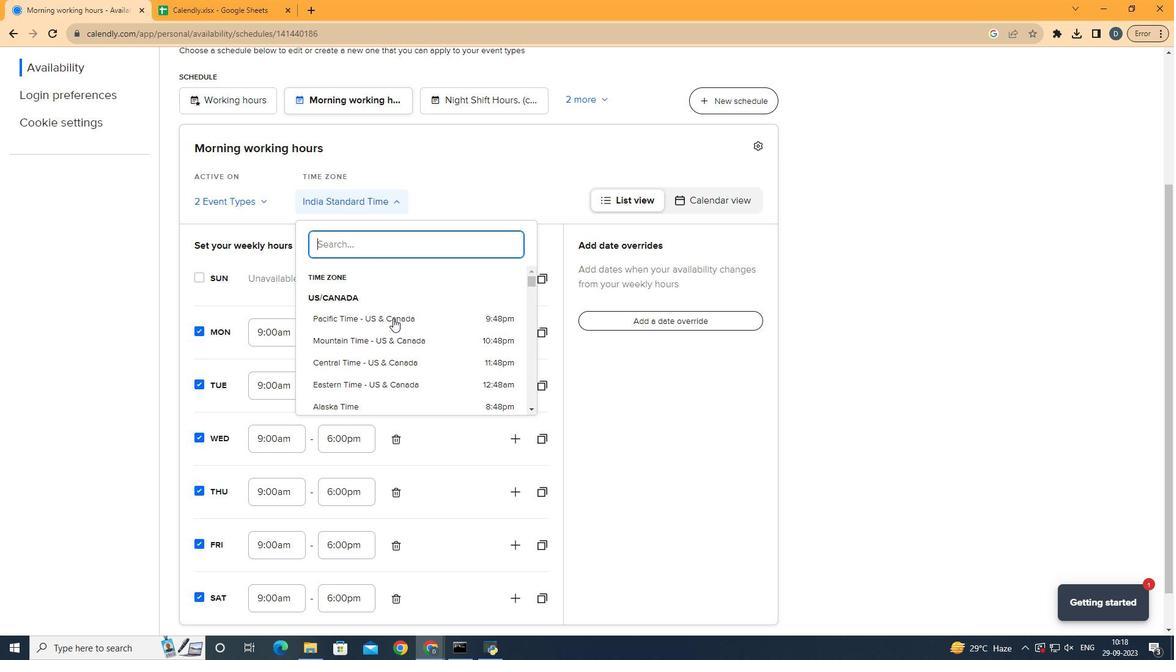 
Action: Mouse scrolled (393, 319) with delta (0, 0)
Screenshot: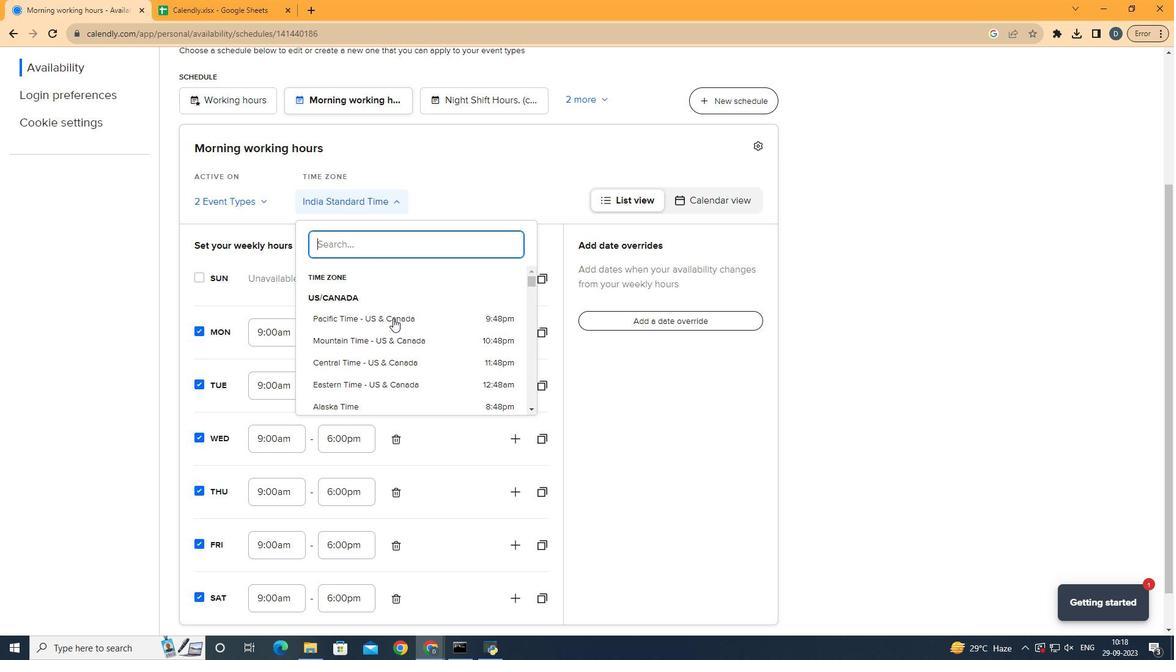 
Action: Mouse scrolled (393, 319) with delta (0, 0)
Screenshot: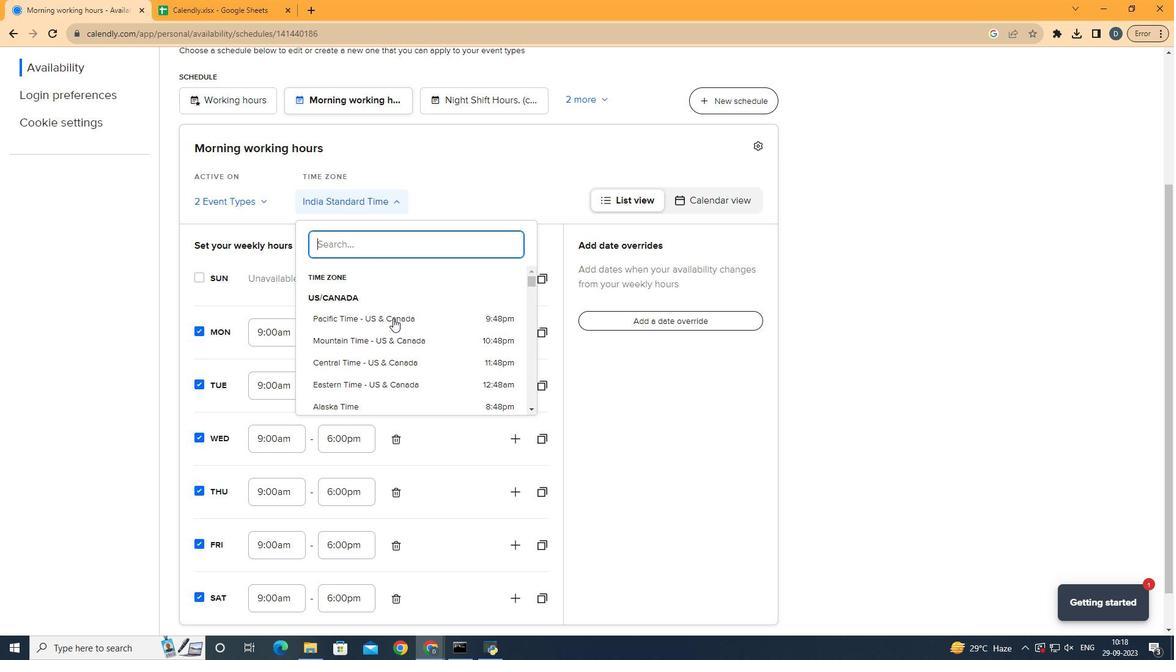 
Action: Mouse scrolled (393, 319) with delta (0, 0)
Screenshot: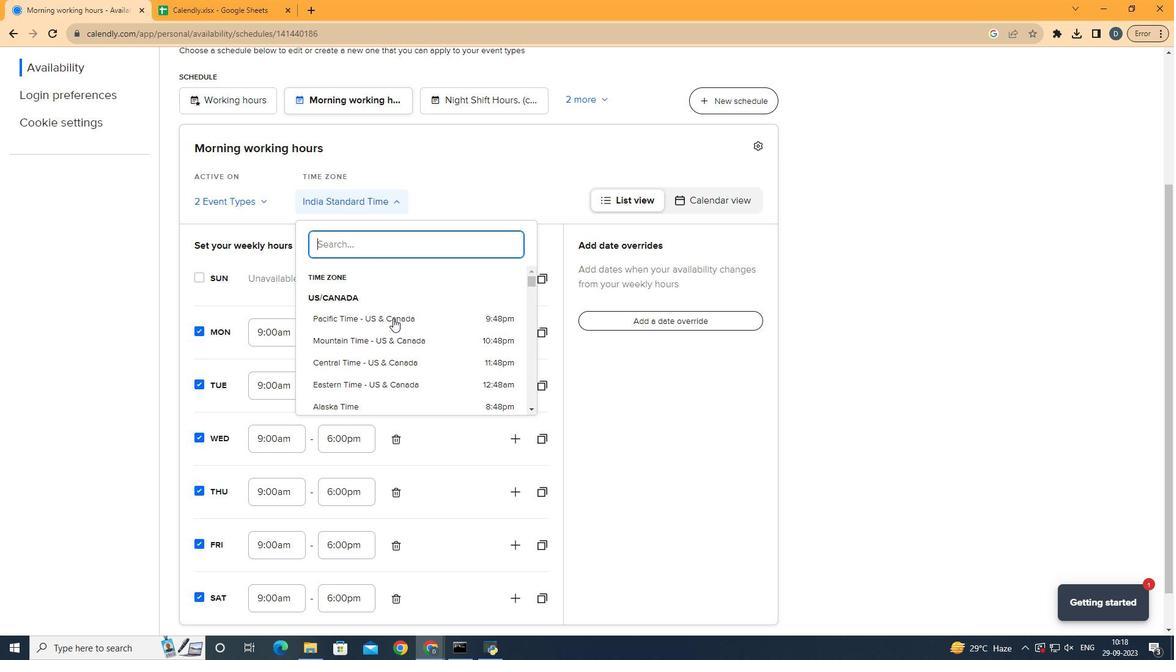 
Action: Mouse moved to (471, 321)
Screenshot: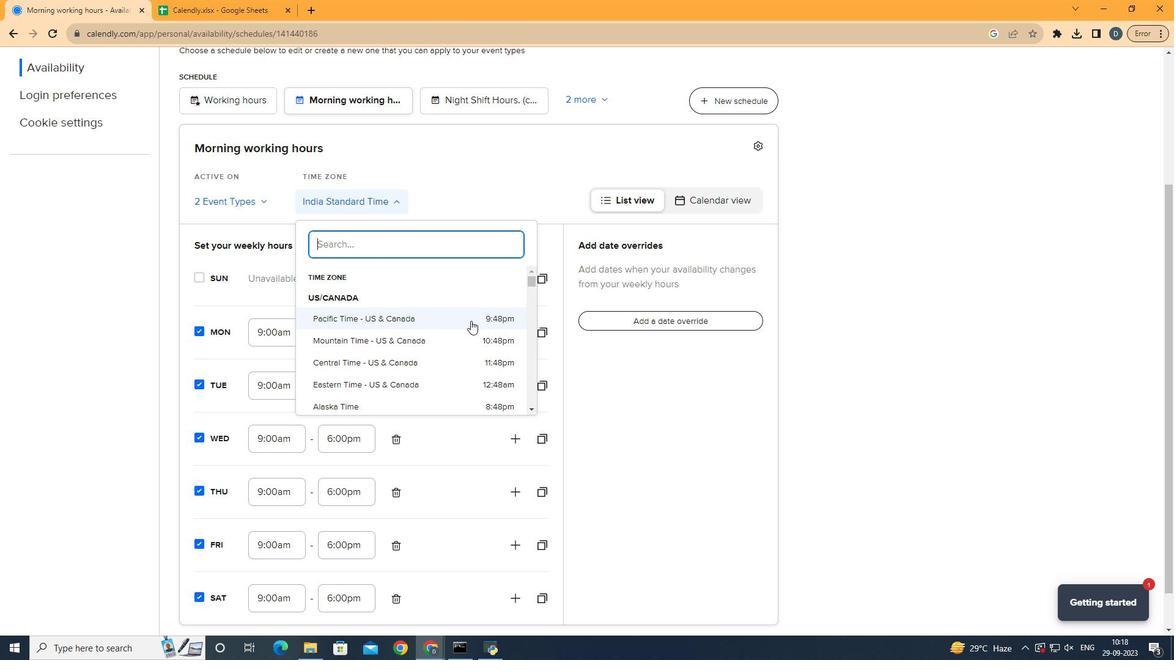 
Action: Mouse pressed left at (471, 321)
Screenshot: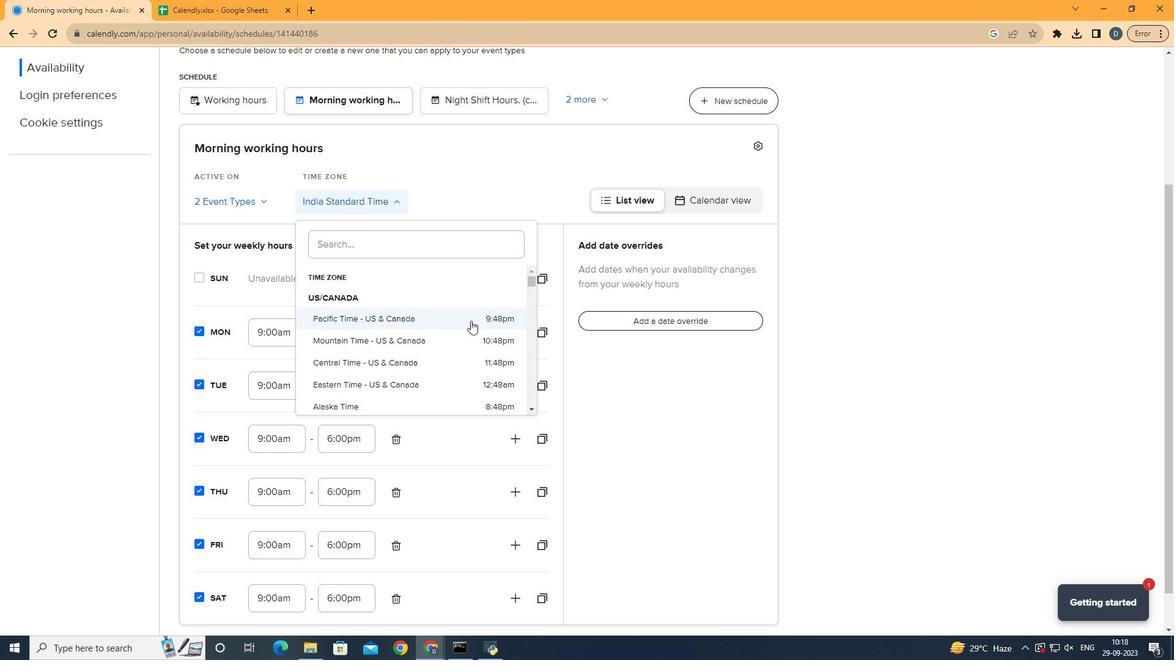 
Action: Mouse moved to (507, 329)
Screenshot: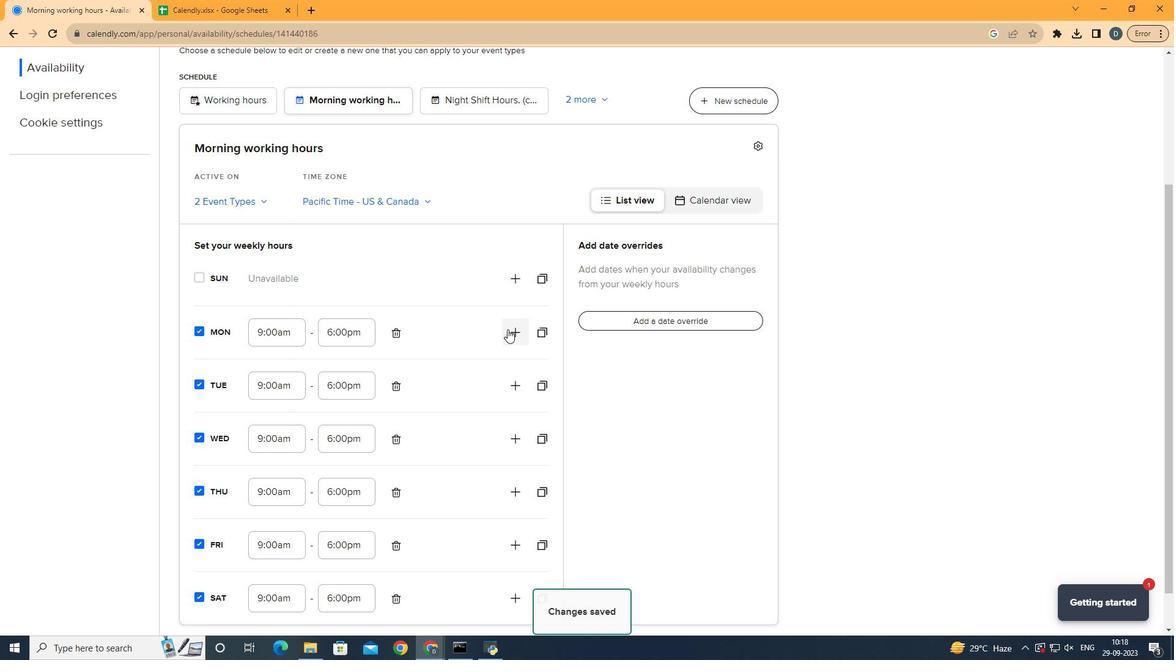 
